 Task: Add Sprouts Blue Corn Taco Shells to the cart.
Action: Mouse moved to (44, 285)
Screenshot: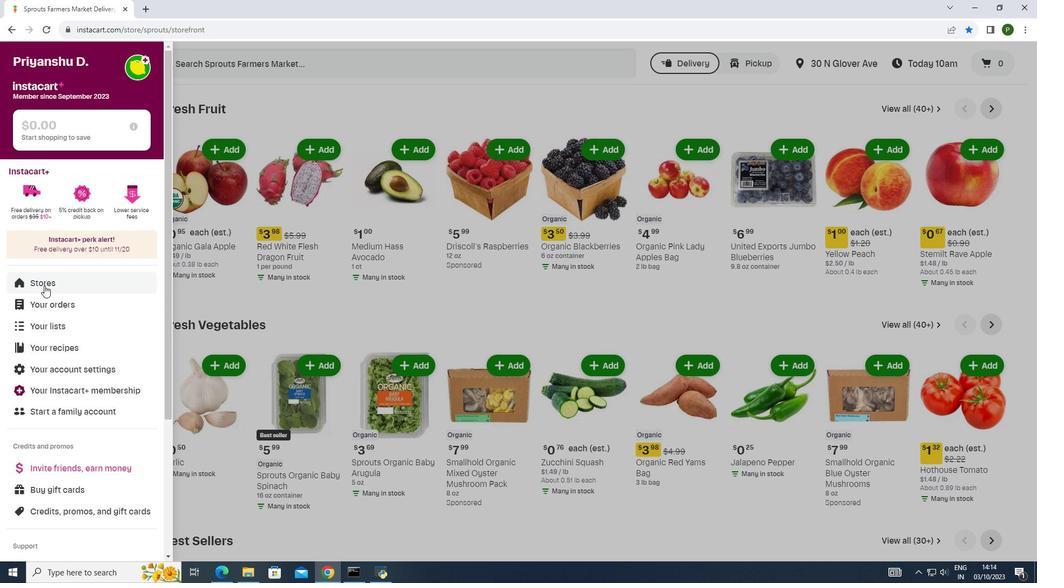 
Action: Mouse pressed left at (44, 285)
Screenshot: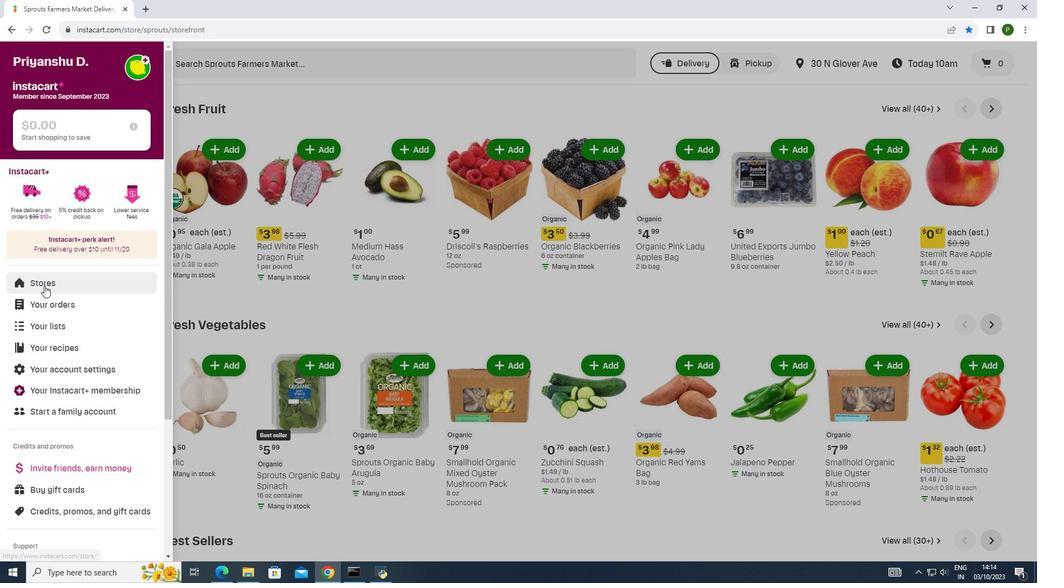 
Action: Mouse moved to (258, 97)
Screenshot: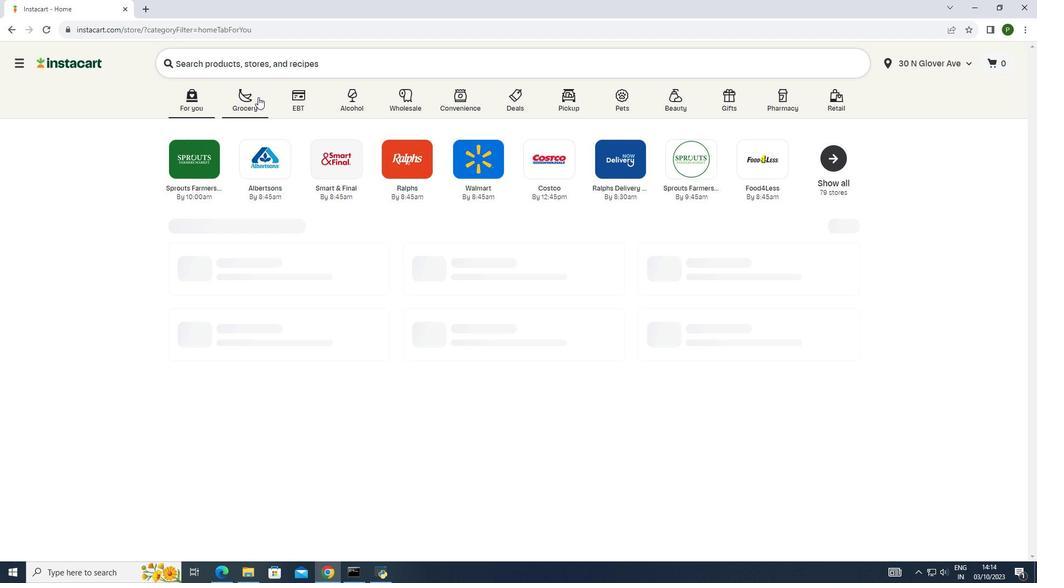 
Action: Mouse pressed left at (258, 97)
Screenshot: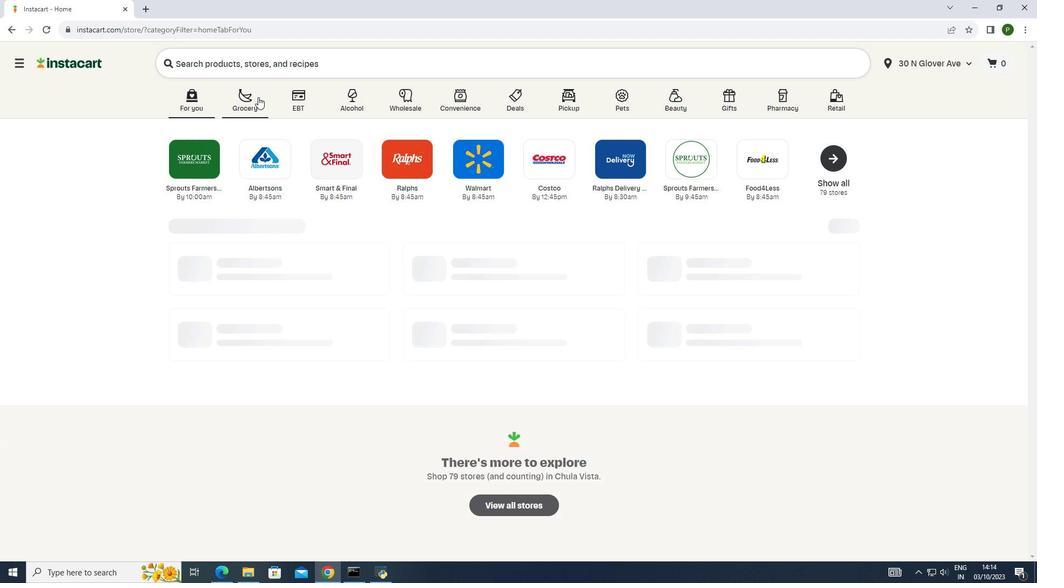 
Action: Mouse moved to (523, 163)
Screenshot: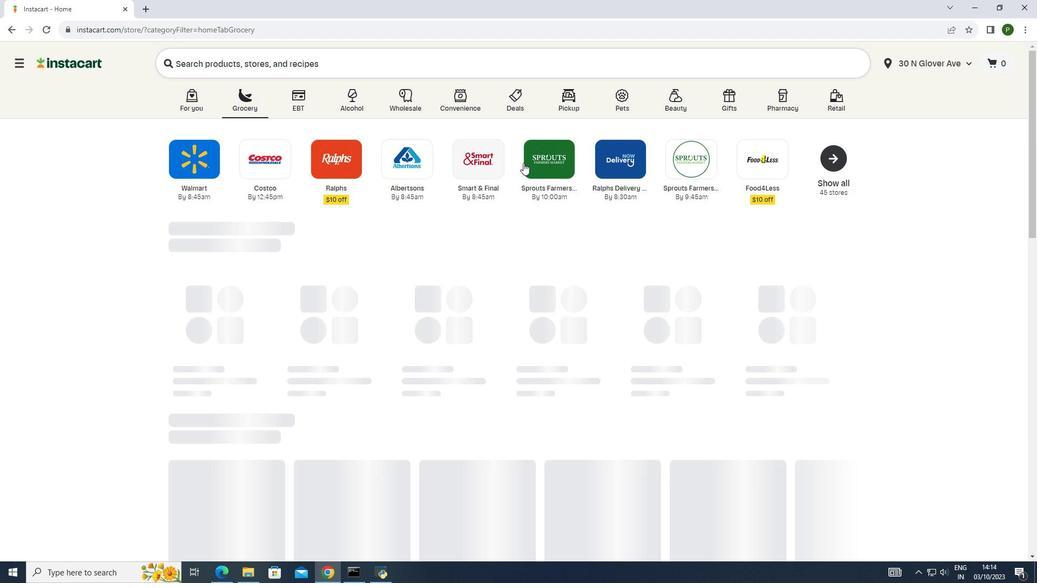 
Action: Mouse pressed left at (523, 163)
Screenshot: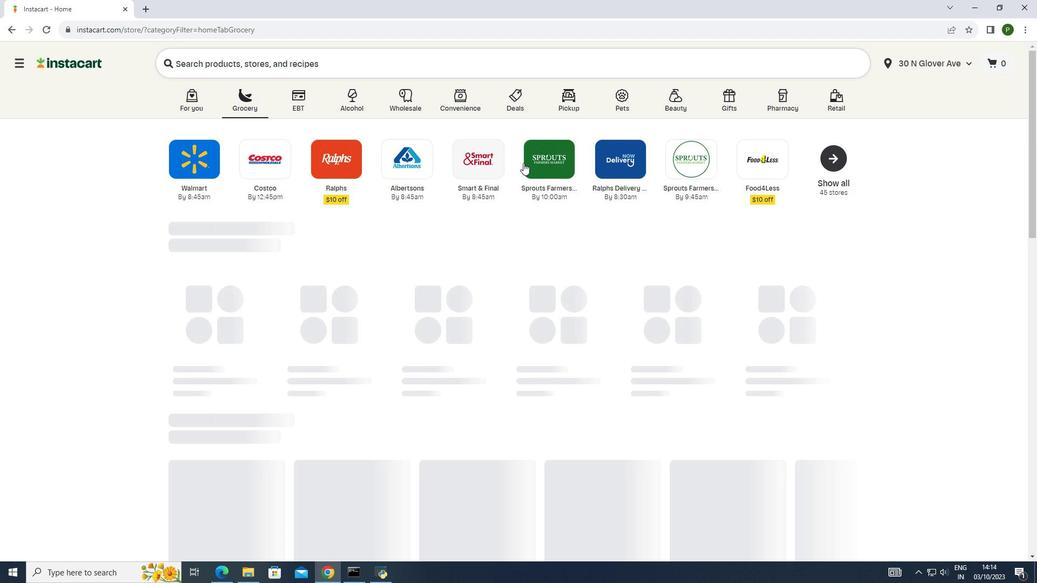 
Action: Mouse moved to (69, 288)
Screenshot: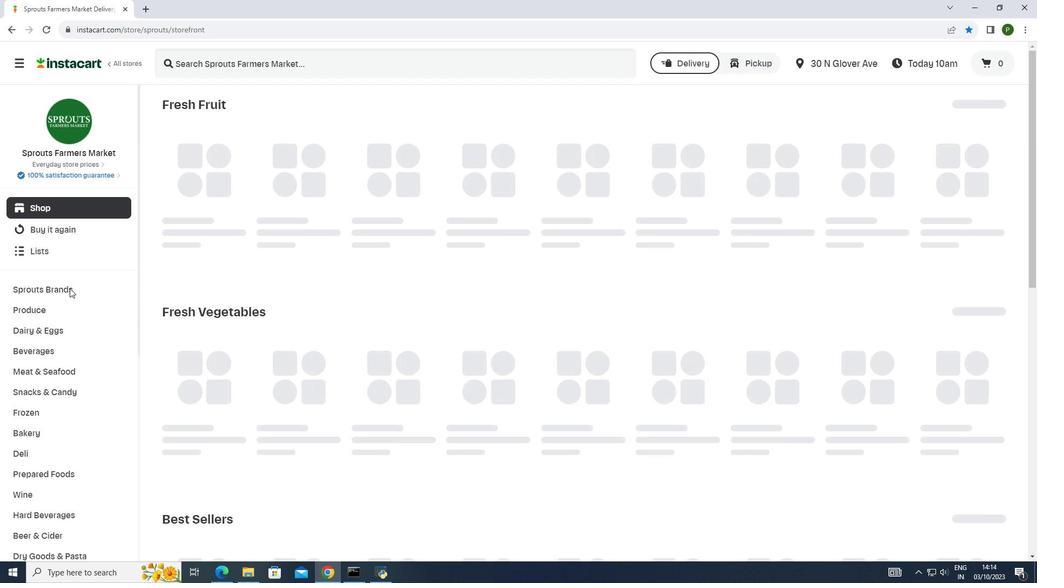 
Action: Mouse pressed left at (69, 288)
Screenshot: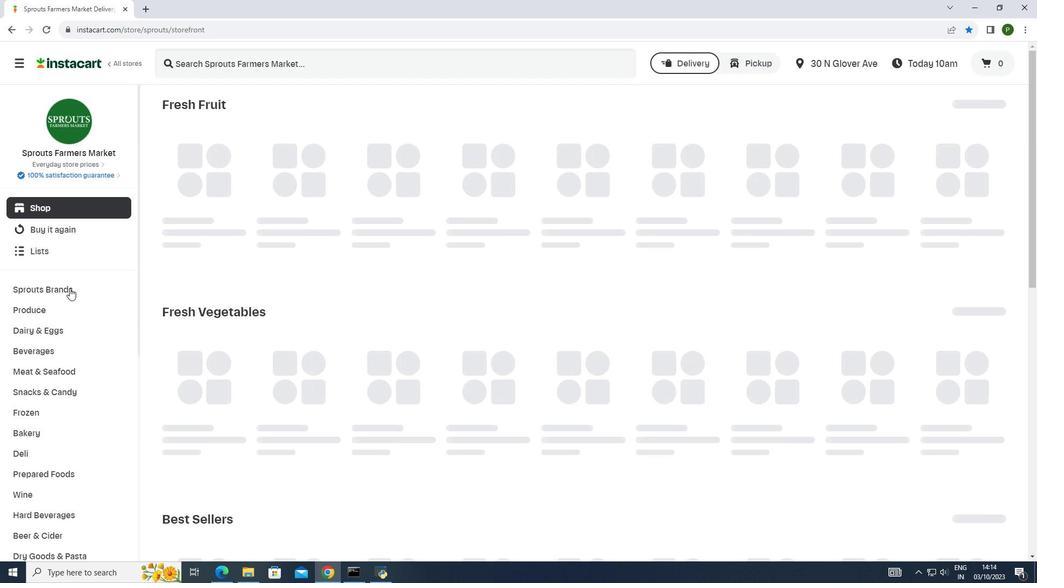 
Action: Mouse moved to (54, 368)
Screenshot: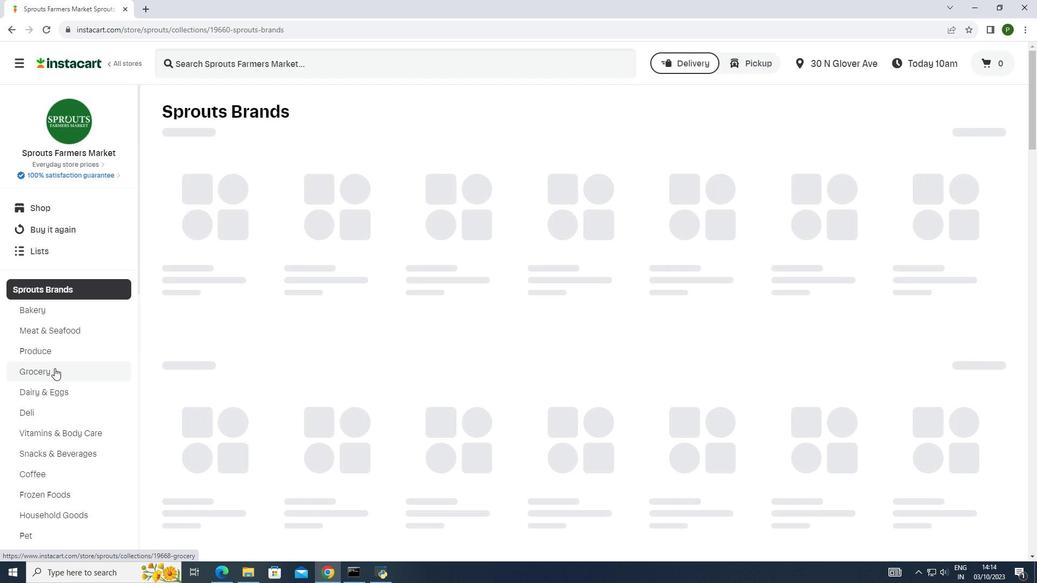 
Action: Mouse pressed left at (54, 368)
Screenshot: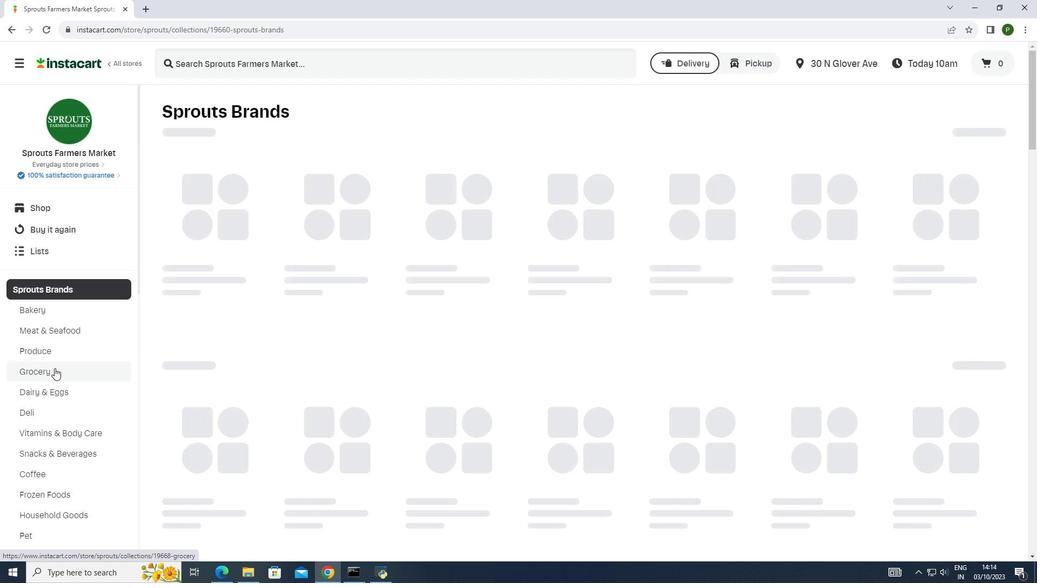 
Action: Mouse moved to (276, 256)
Screenshot: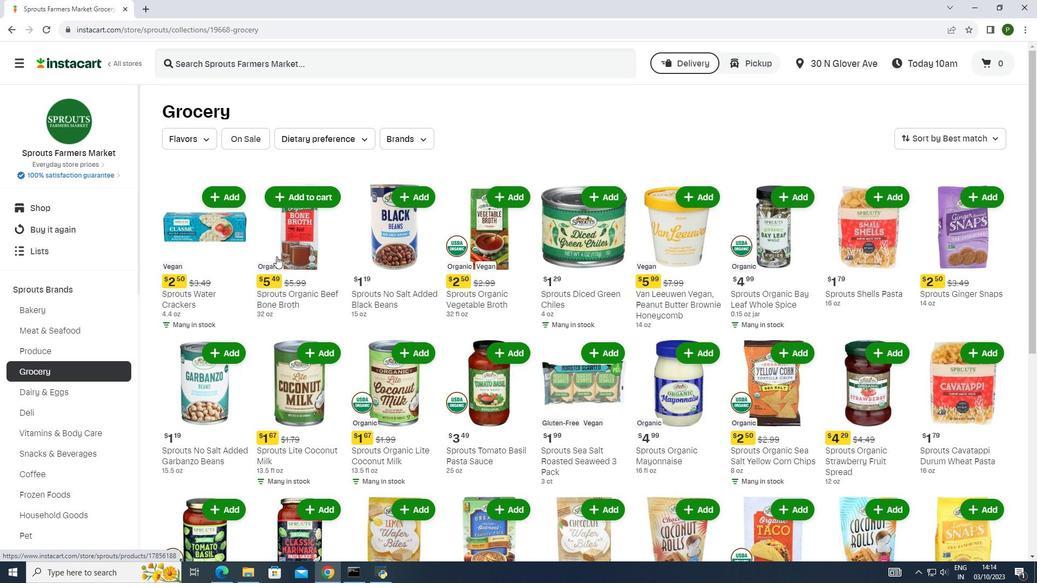 
Action: Mouse scrolled (276, 256) with delta (0, 0)
Screenshot: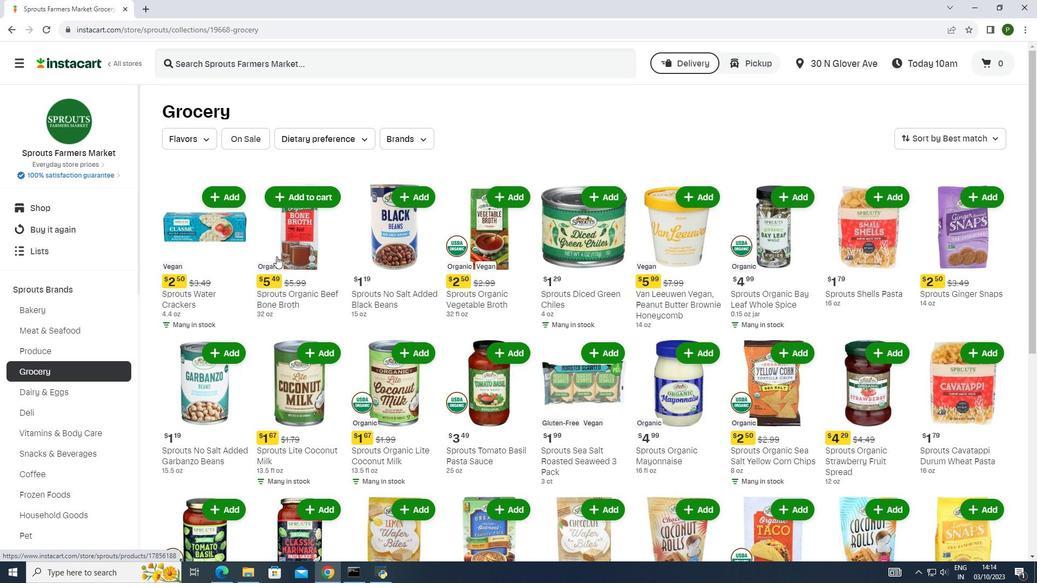 
Action: Mouse scrolled (276, 256) with delta (0, 0)
Screenshot: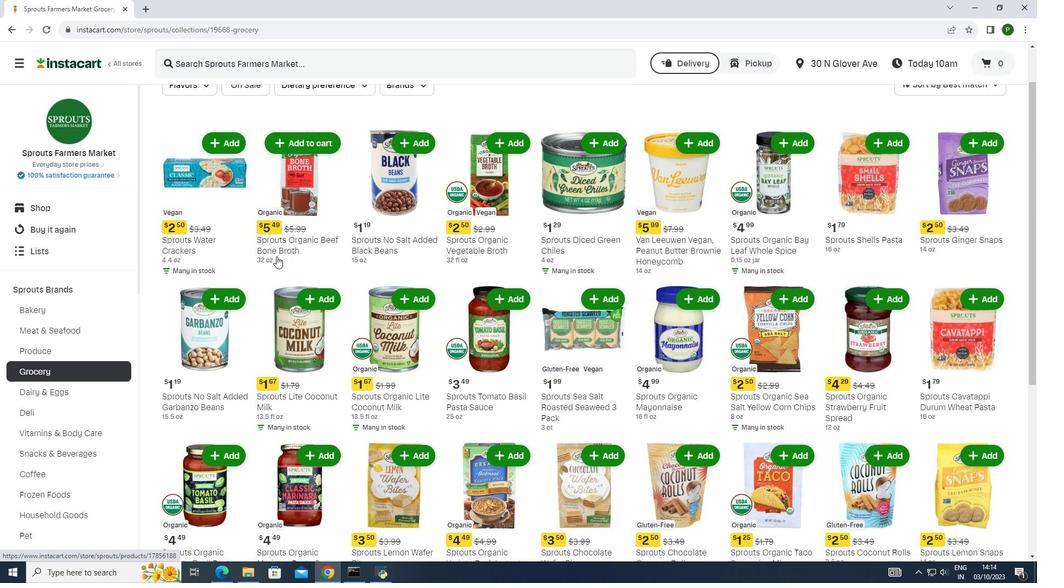 
Action: Mouse moved to (274, 258)
Screenshot: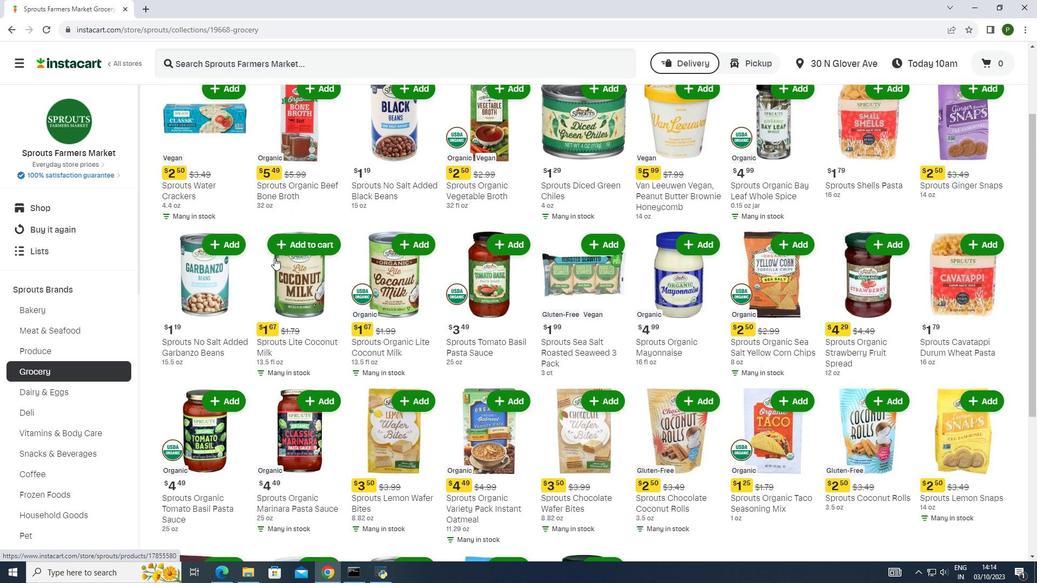 
Action: Mouse scrolled (274, 257) with delta (0, 0)
Screenshot: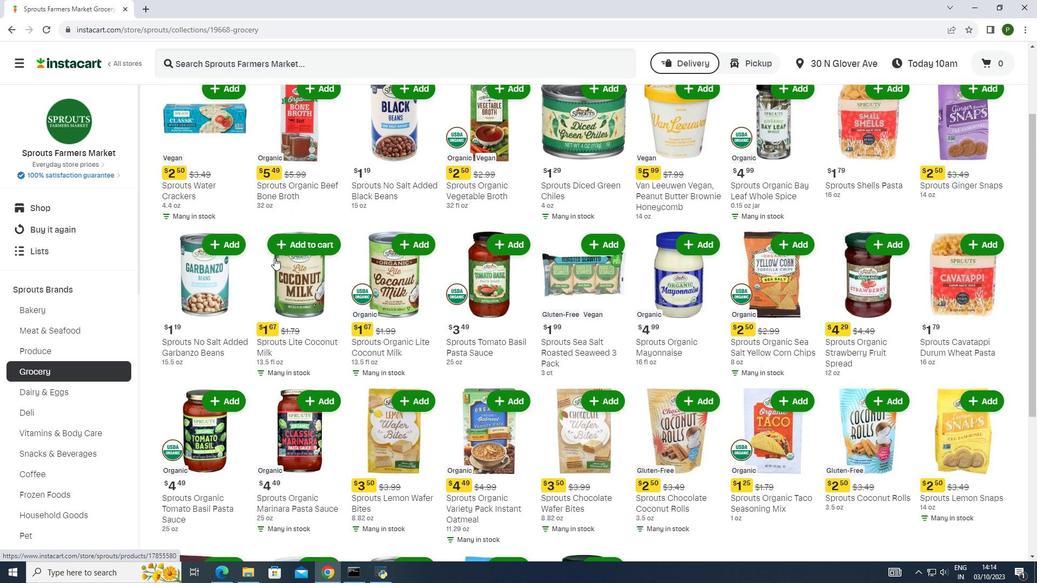 
Action: Mouse scrolled (274, 257) with delta (0, 0)
Screenshot: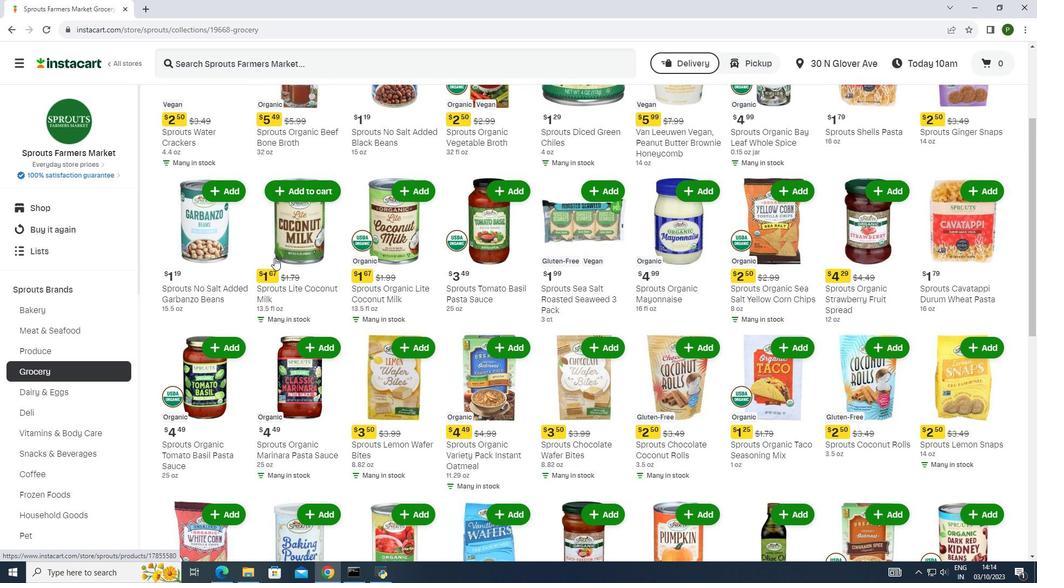 
Action: Mouse scrolled (274, 257) with delta (0, 0)
Screenshot: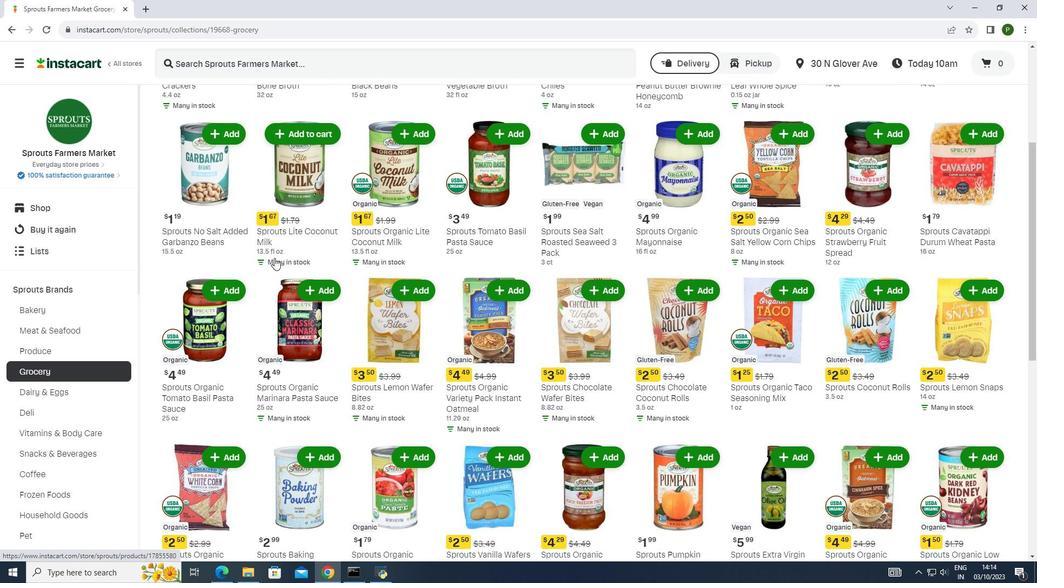 
Action: Mouse scrolled (274, 257) with delta (0, 0)
Screenshot: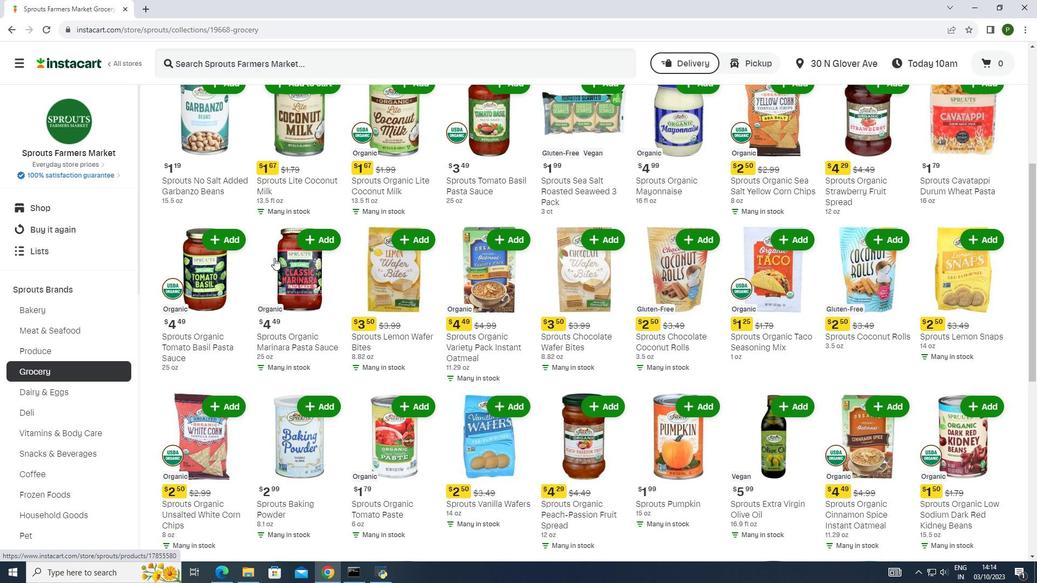 
Action: Mouse scrolled (274, 257) with delta (0, 0)
Screenshot: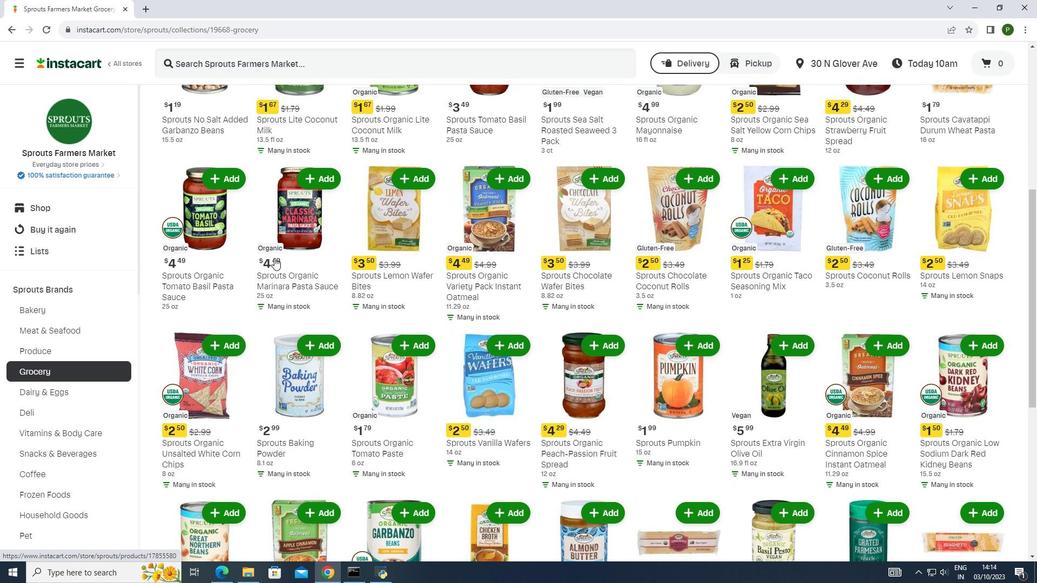 
Action: Mouse scrolled (274, 257) with delta (0, 0)
Screenshot: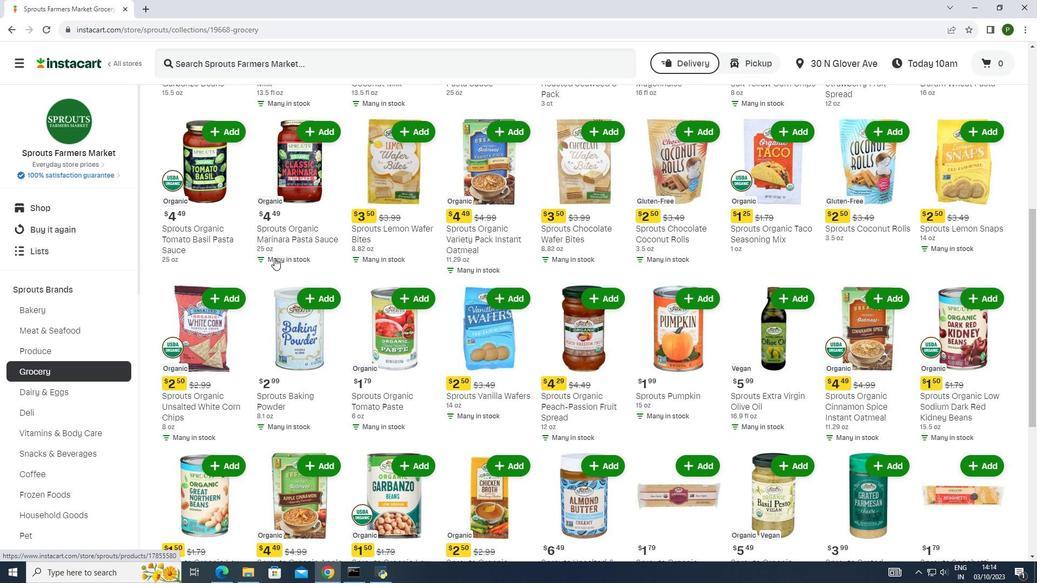 
Action: Mouse scrolled (274, 257) with delta (0, 0)
Screenshot: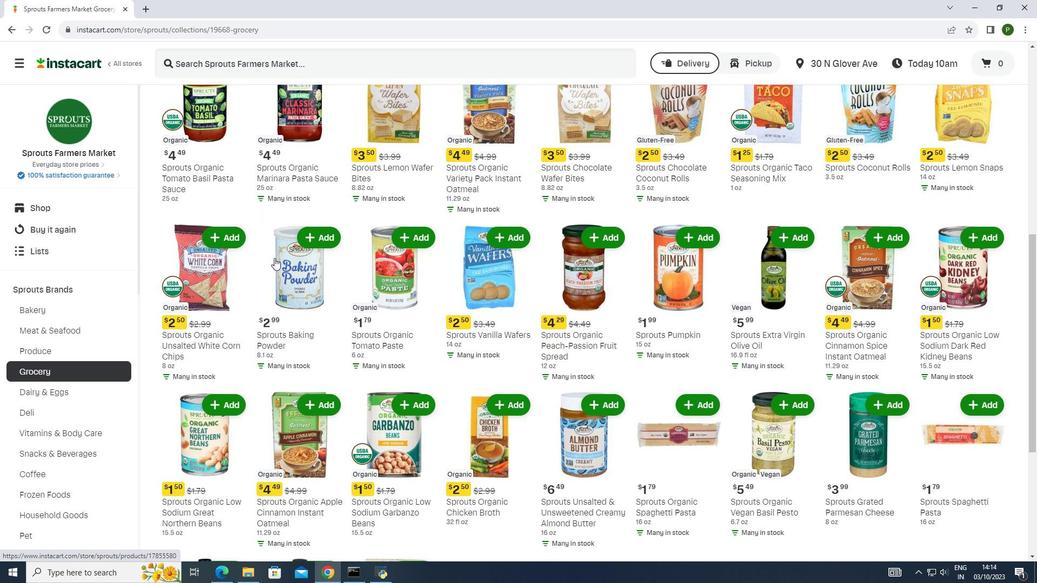 
Action: Mouse scrolled (274, 257) with delta (0, 0)
Screenshot: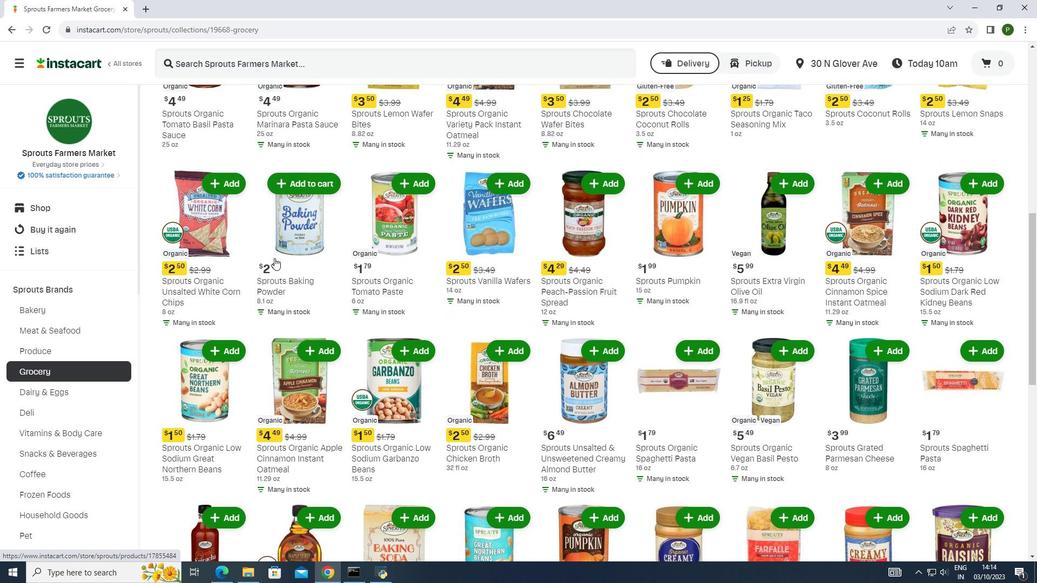 
Action: Mouse scrolled (274, 257) with delta (0, 0)
Screenshot: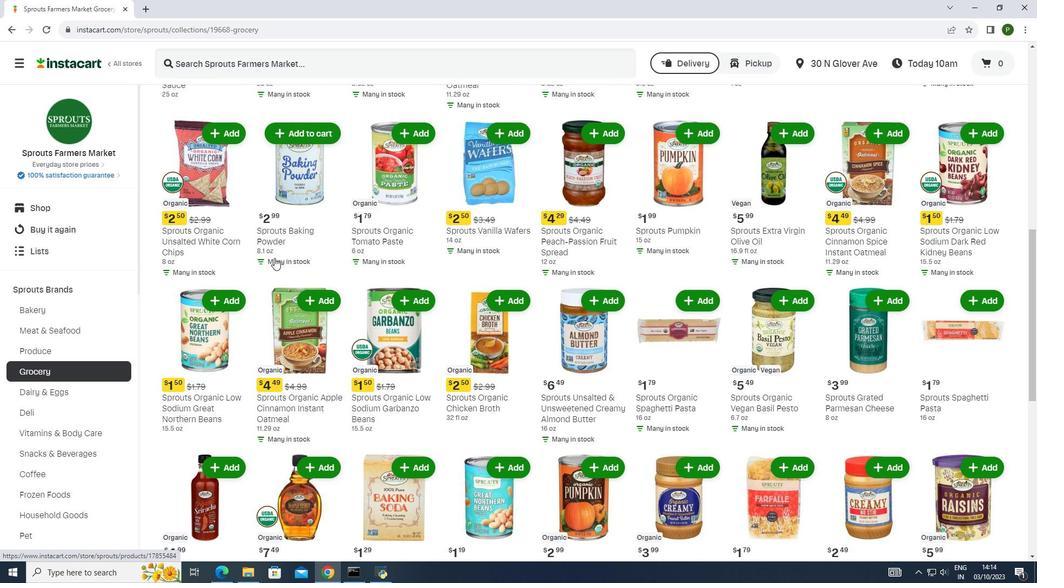 
Action: Mouse scrolled (274, 257) with delta (0, 0)
Screenshot: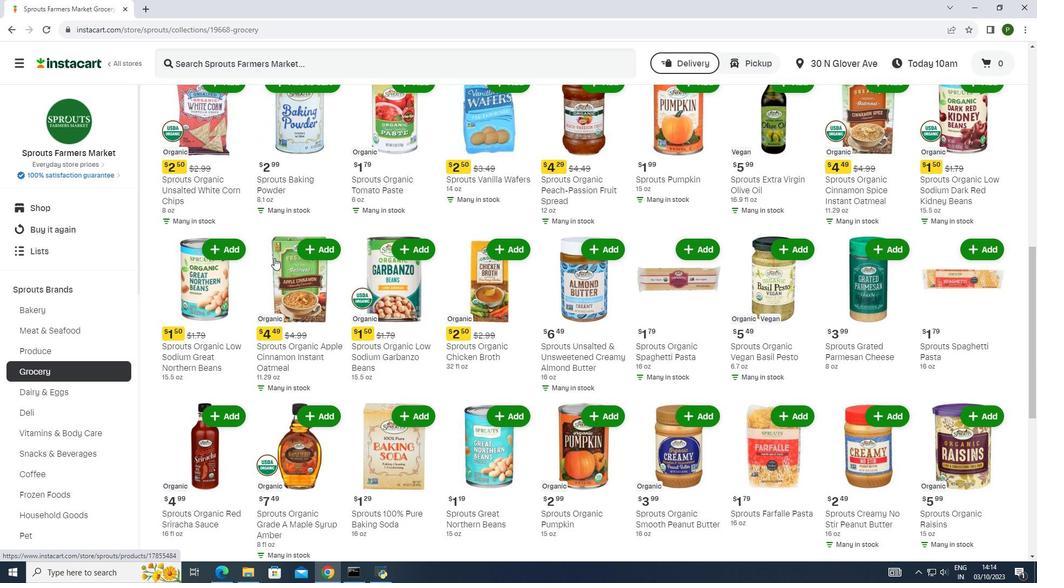 
Action: Mouse scrolled (274, 257) with delta (0, 0)
Screenshot: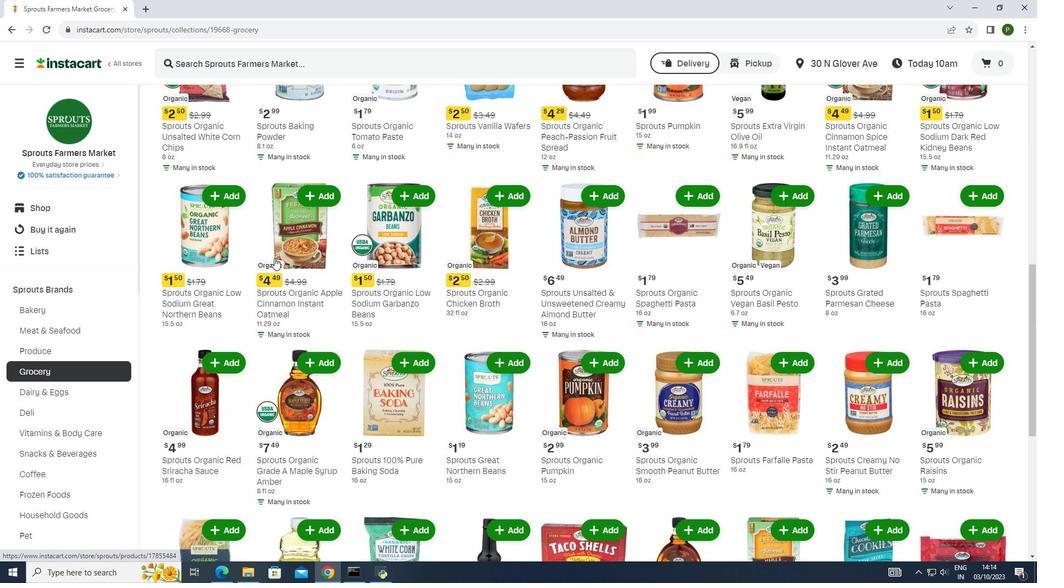 
Action: Mouse scrolled (274, 257) with delta (0, 0)
Screenshot: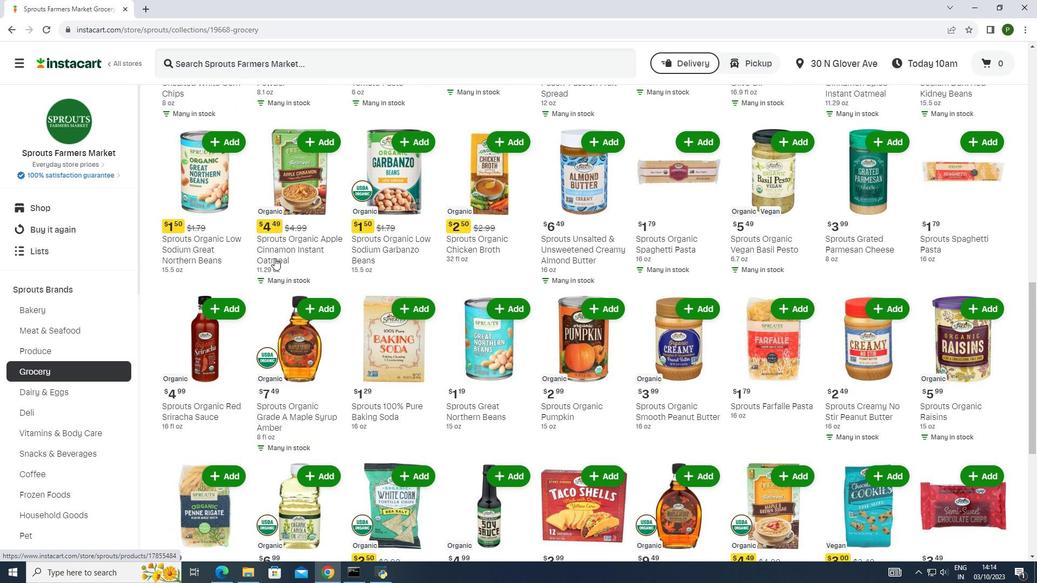 
Action: Mouse scrolled (274, 257) with delta (0, 0)
Screenshot: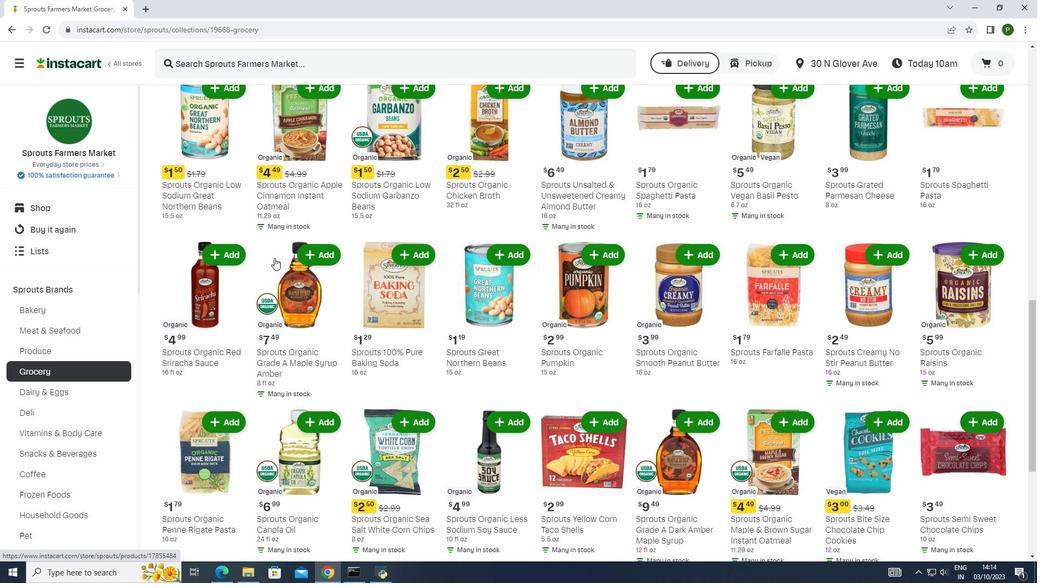 
Action: Mouse scrolled (274, 257) with delta (0, 0)
Screenshot: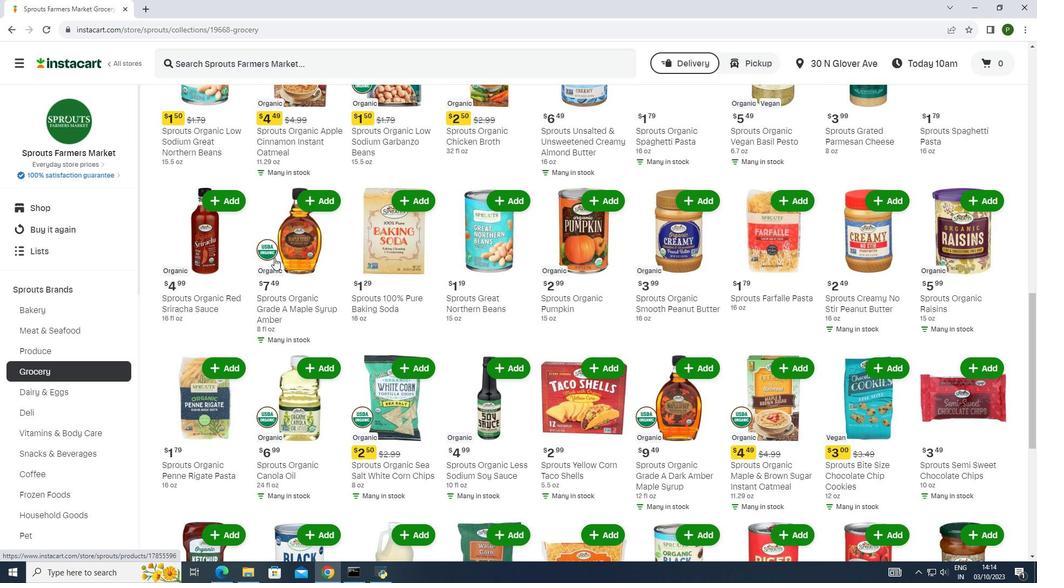 
Action: Mouse scrolled (274, 257) with delta (0, 0)
Screenshot: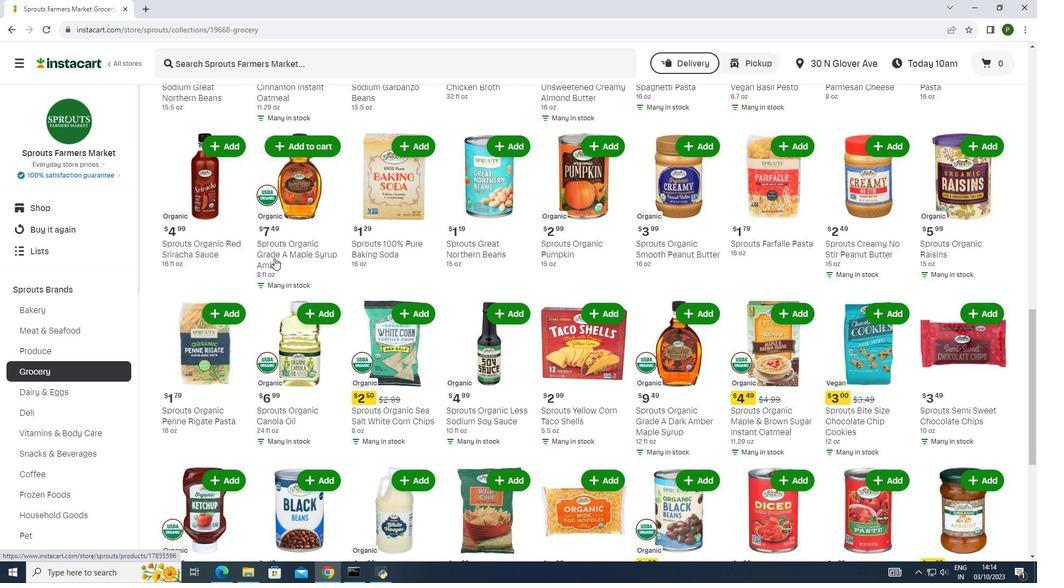 
Action: Mouse scrolled (274, 257) with delta (0, 0)
Screenshot: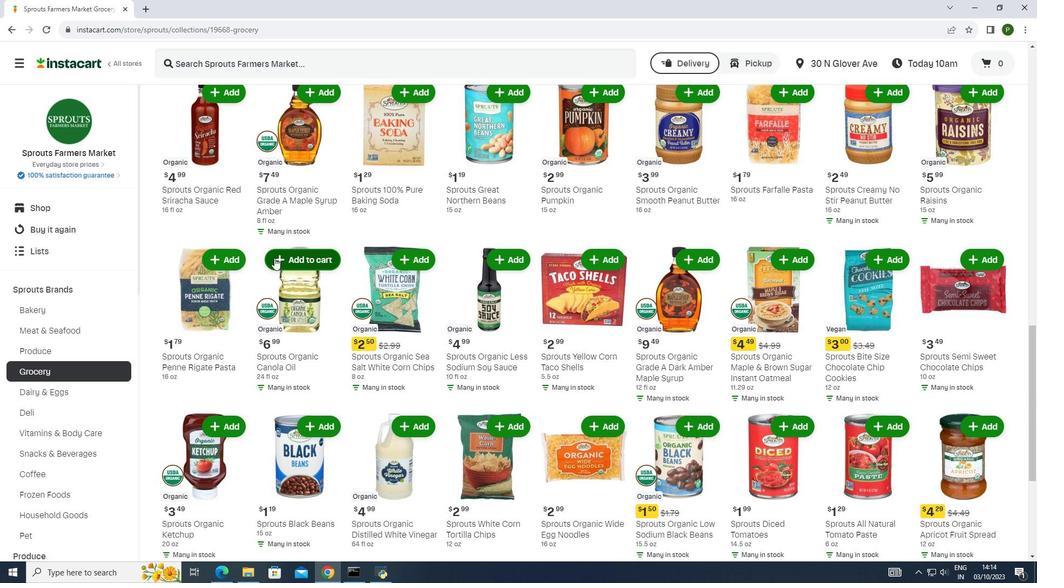
Action: Mouse scrolled (274, 257) with delta (0, 0)
Screenshot: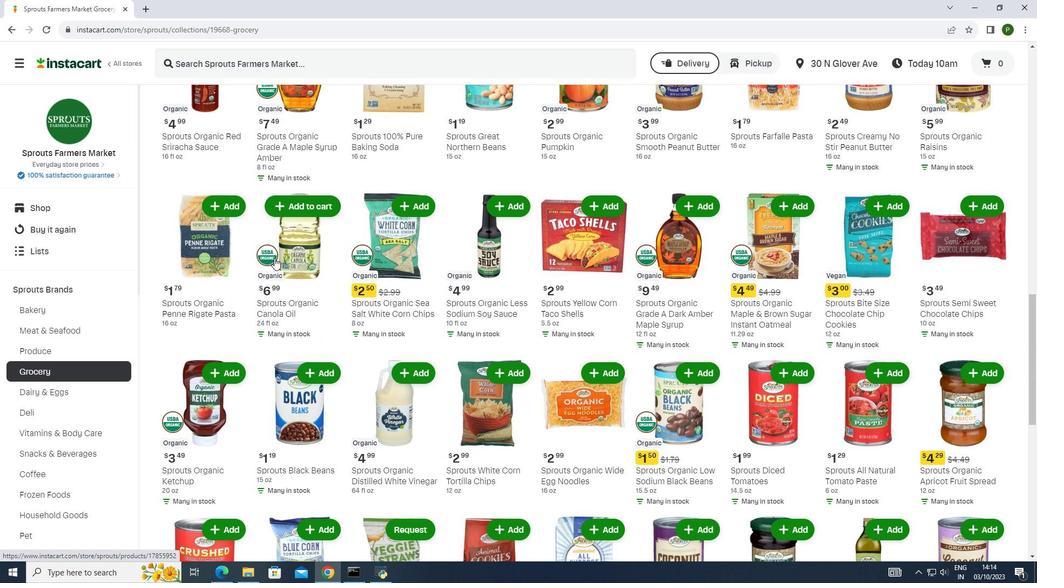 
Action: Mouse scrolled (274, 257) with delta (0, 0)
Screenshot: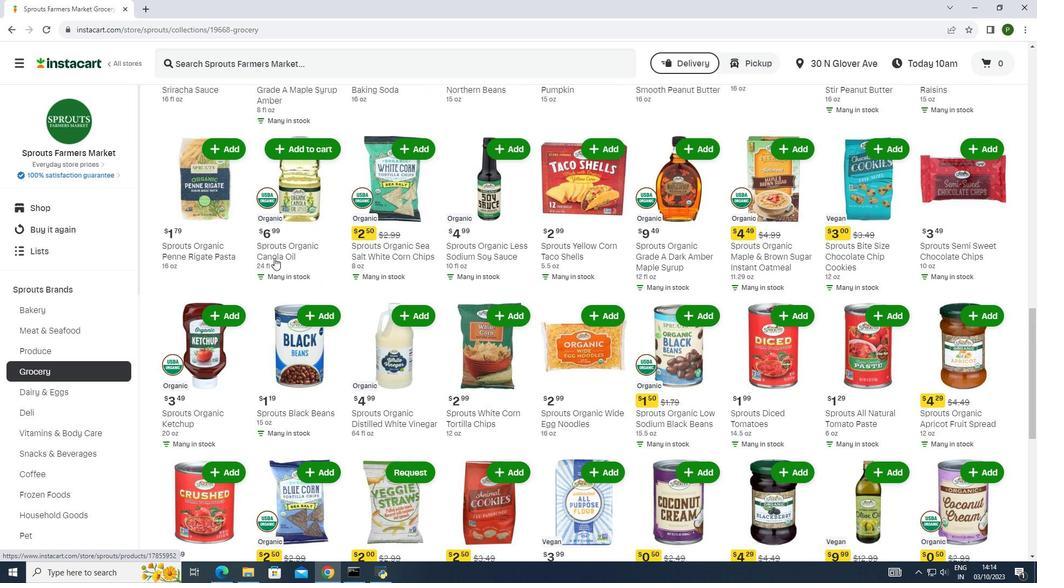 
Action: Mouse scrolled (274, 257) with delta (0, 0)
Screenshot: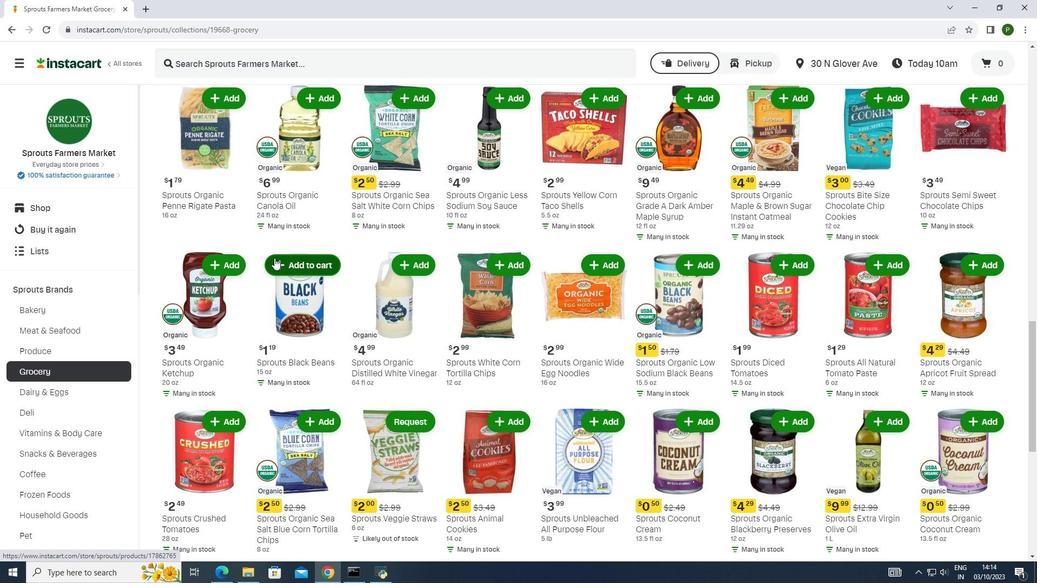 
Action: Mouse scrolled (274, 257) with delta (0, 0)
Screenshot: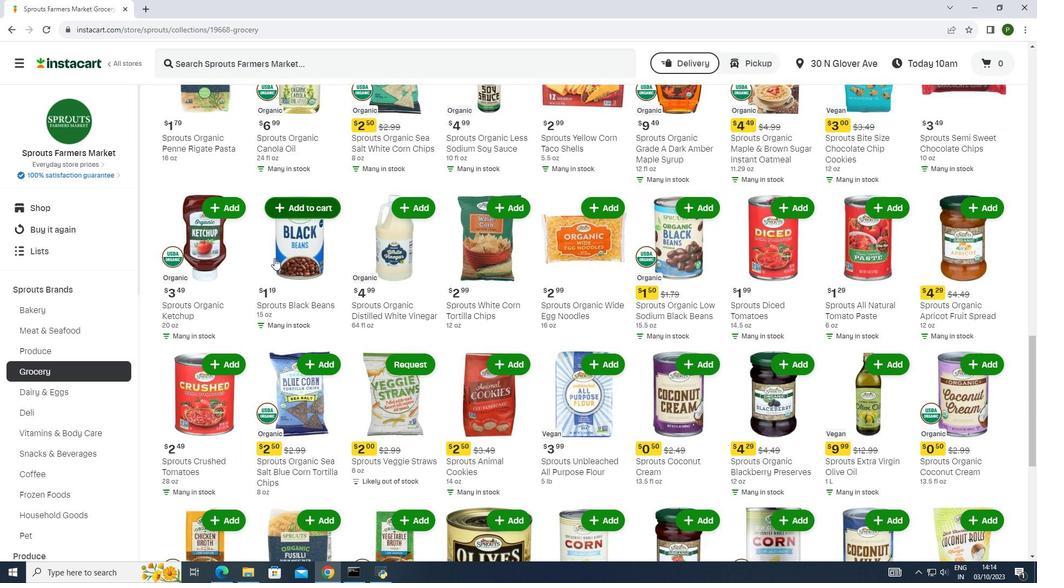
Action: Mouse scrolled (274, 257) with delta (0, 0)
Screenshot: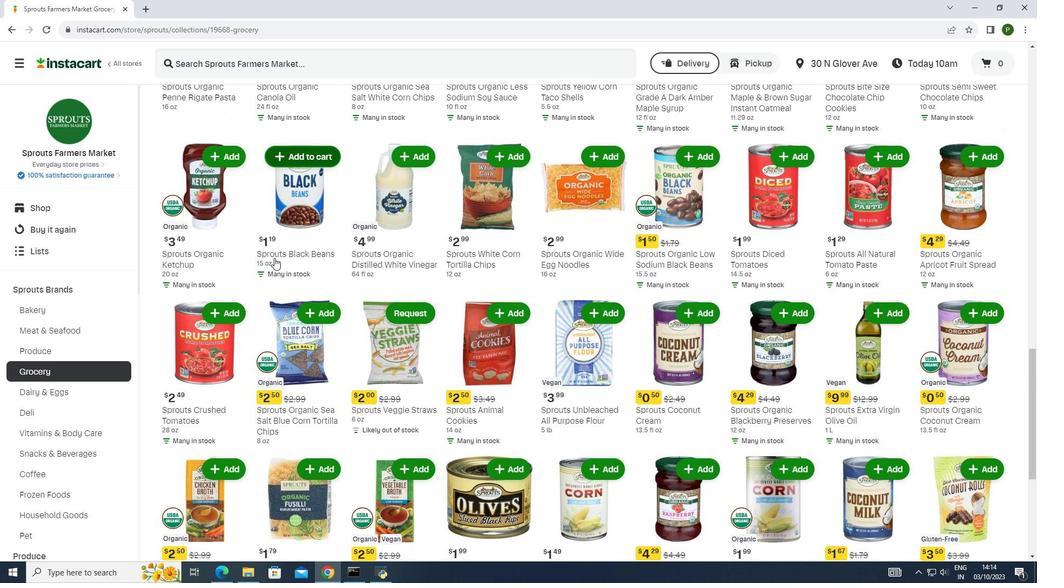 
Action: Mouse scrolled (274, 257) with delta (0, 0)
Screenshot: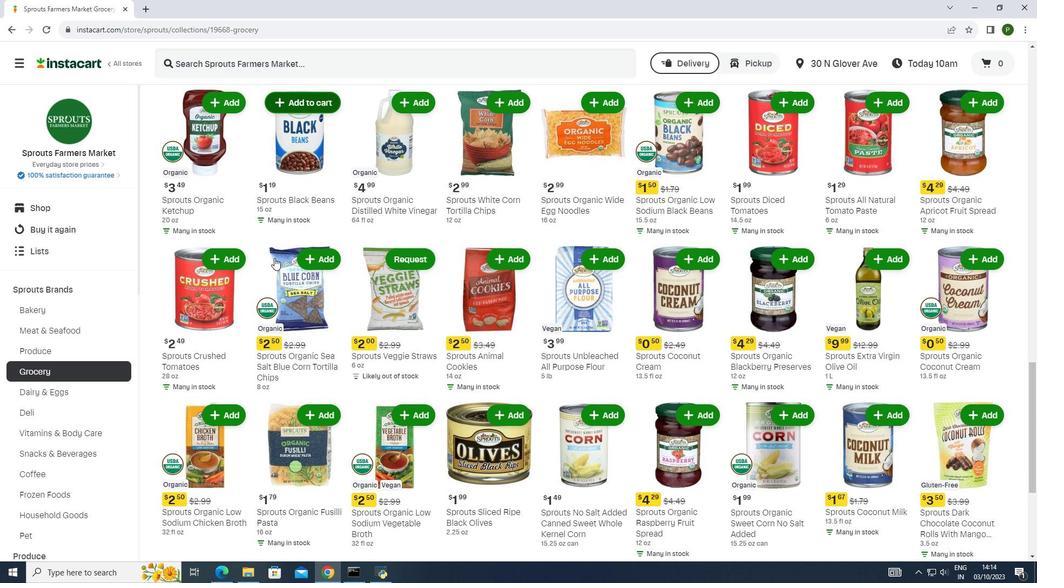 
Action: Mouse scrolled (274, 257) with delta (0, 0)
Screenshot: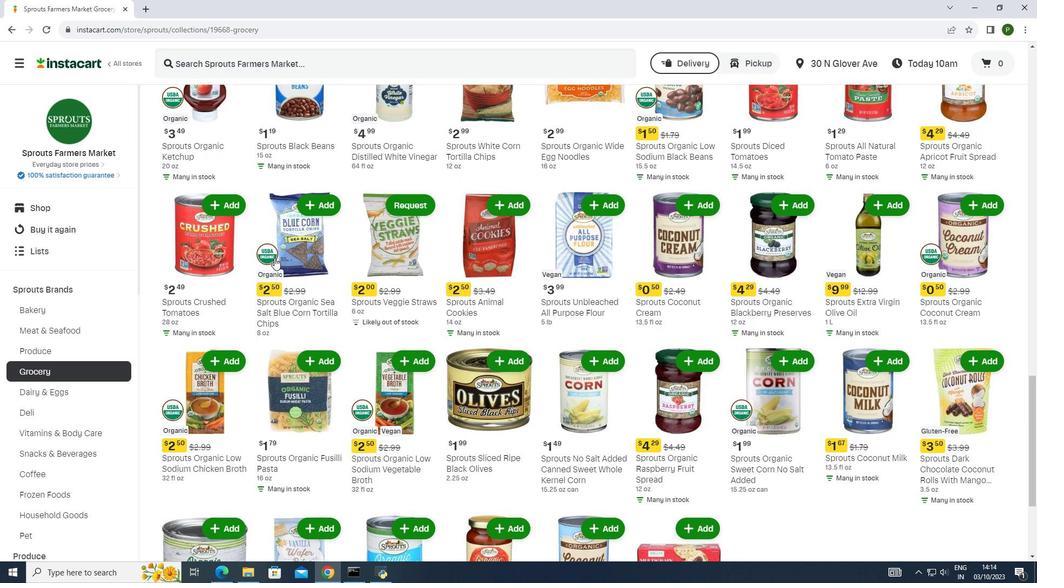 
Action: Mouse scrolled (274, 257) with delta (0, 0)
Screenshot: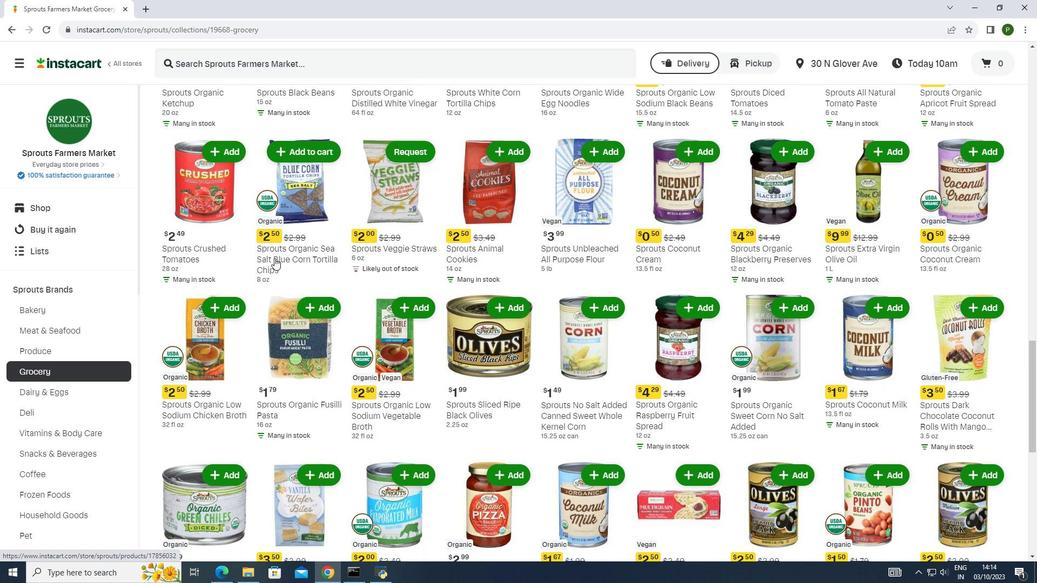 
Action: Mouse scrolled (274, 257) with delta (0, 0)
Screenshot: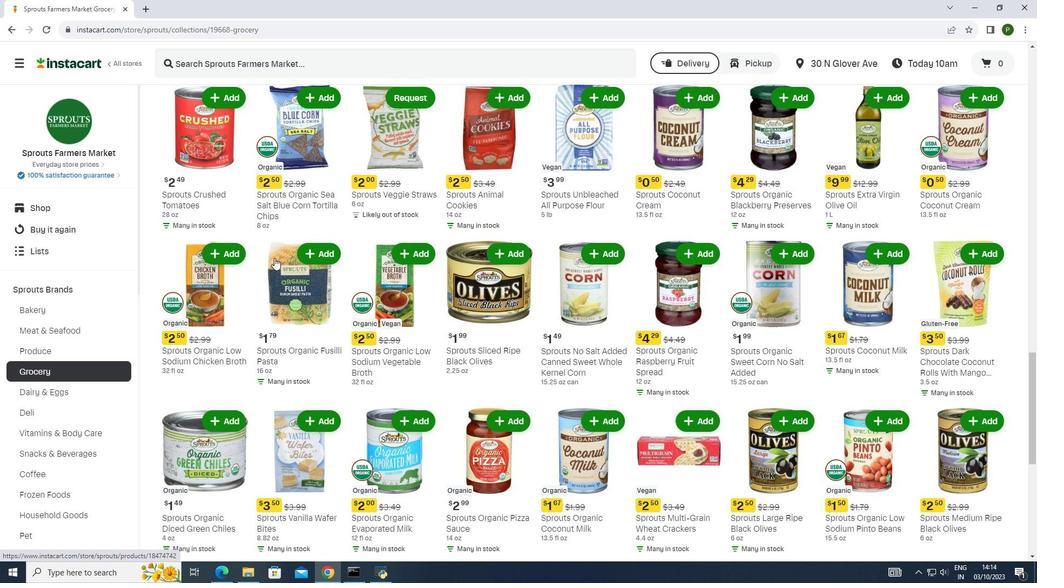 
Action: Mouse scrolled (274, 257) with delta (0, 0)
Screenshot: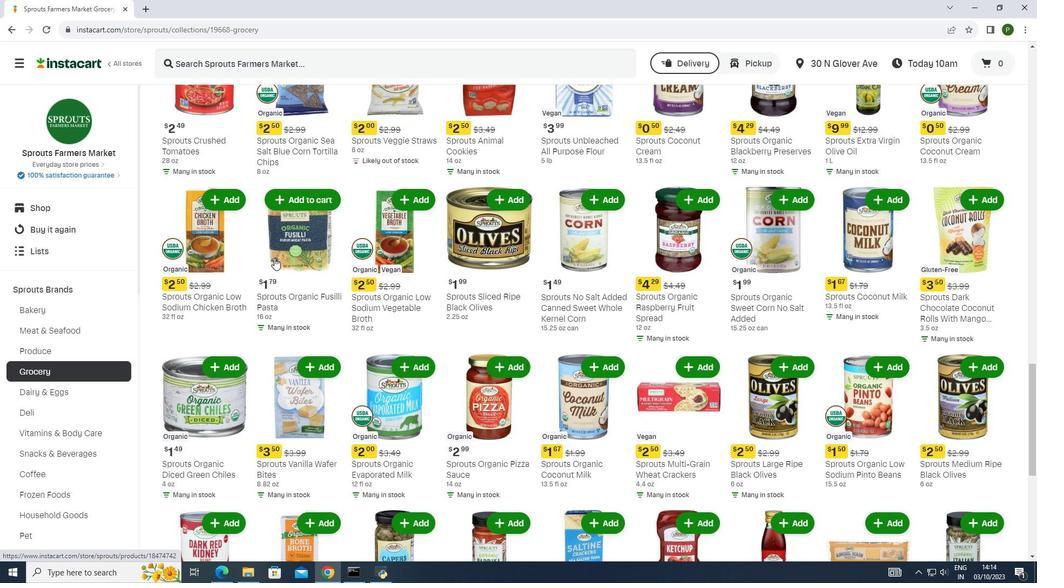 
Action: Mouse scrolled (274, 257) with delta (0, 0)
Screenshot: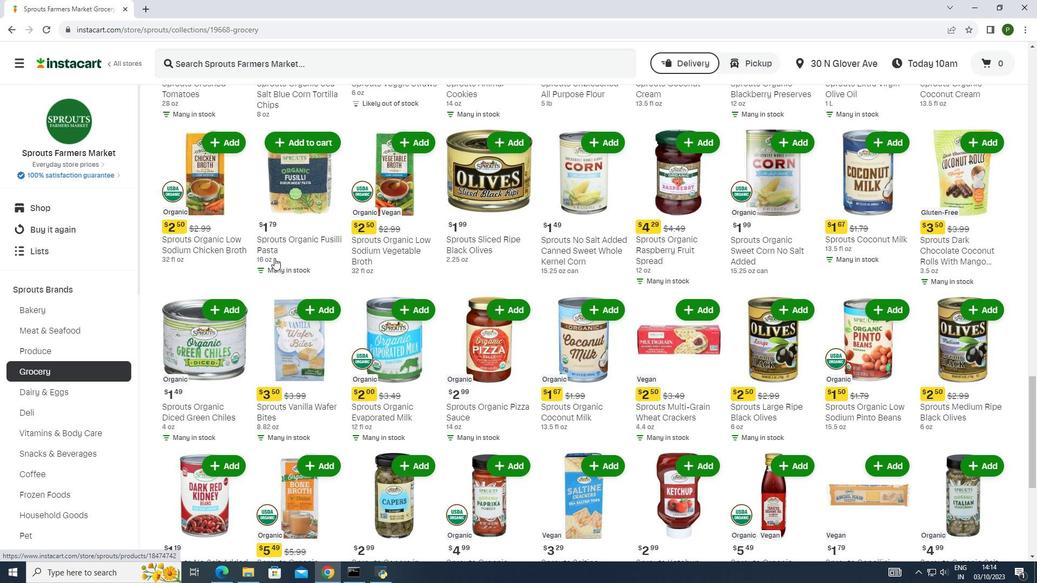 
Action: Mouse scrolled (274, 257) with delta (0, 0)
Screenshot: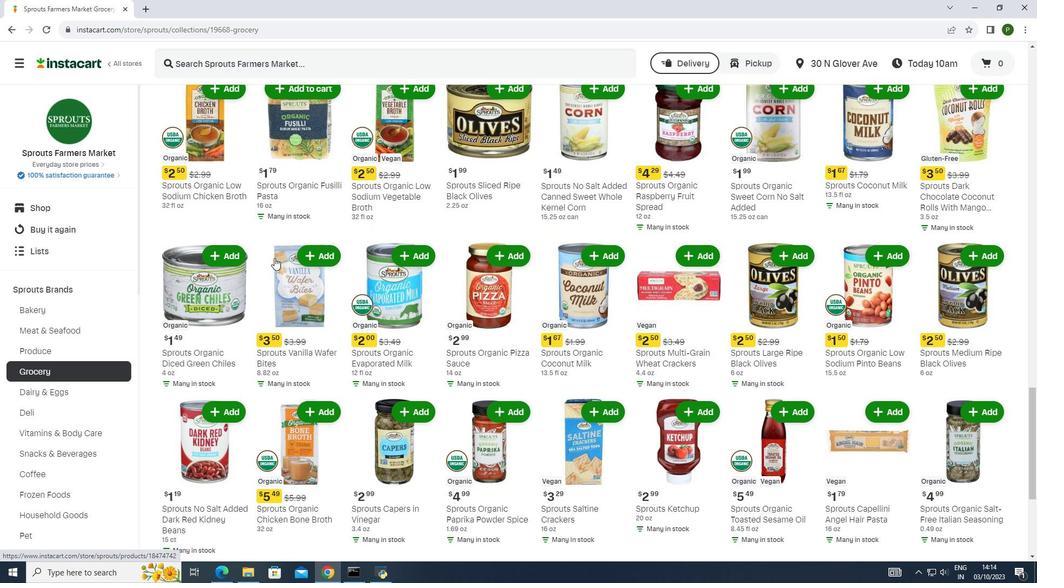 
Action: Mouse scrolled (274, 257) with delta (0, 0)
Screenshot: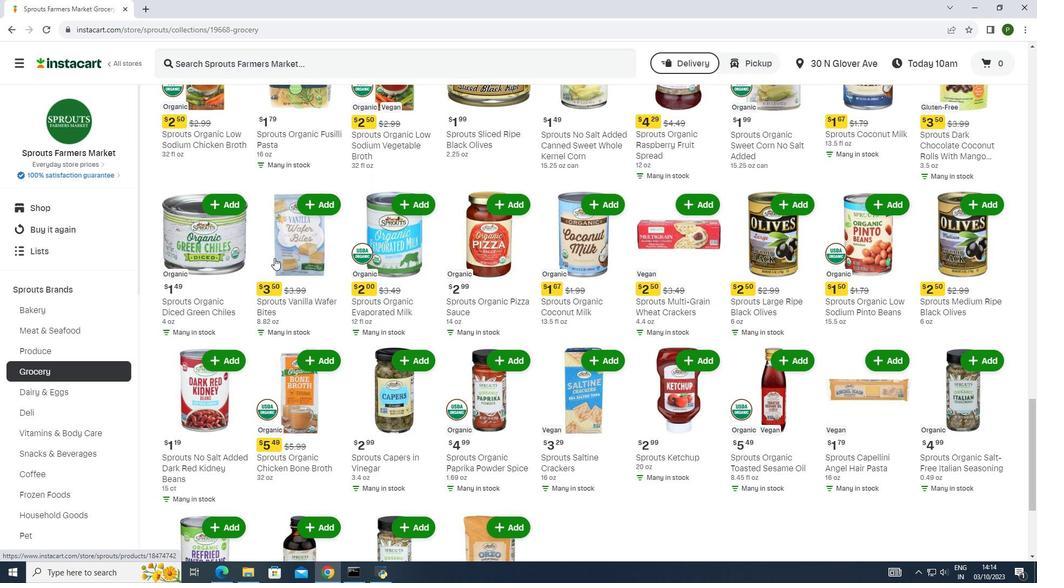 
Action: Mouse scrolled (274, 257) with delta (0, 0)
Screenshot: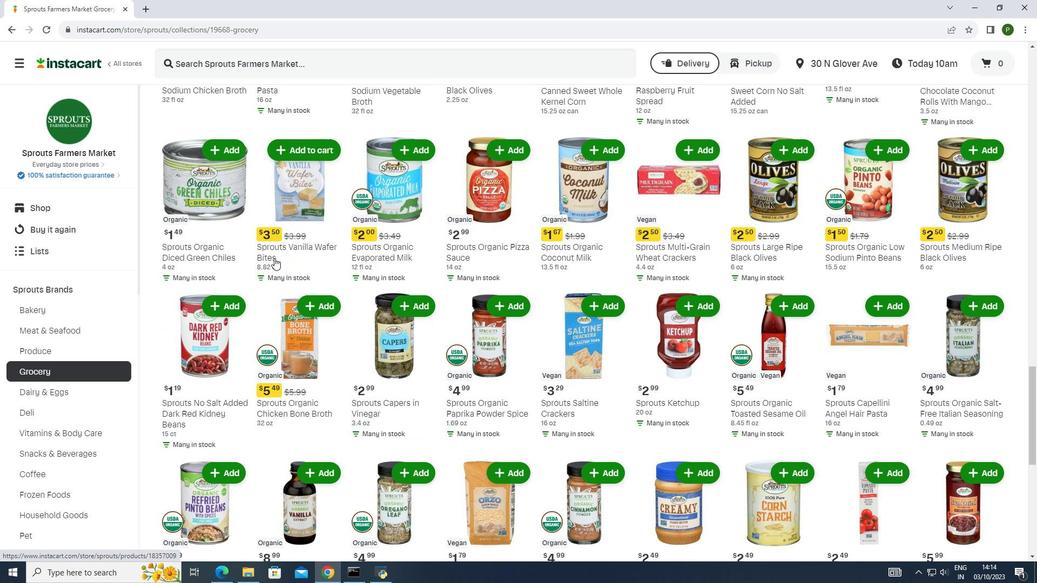 
Action: Mouse scrolled (274, 257) with delta (0, 0)
Screenshot: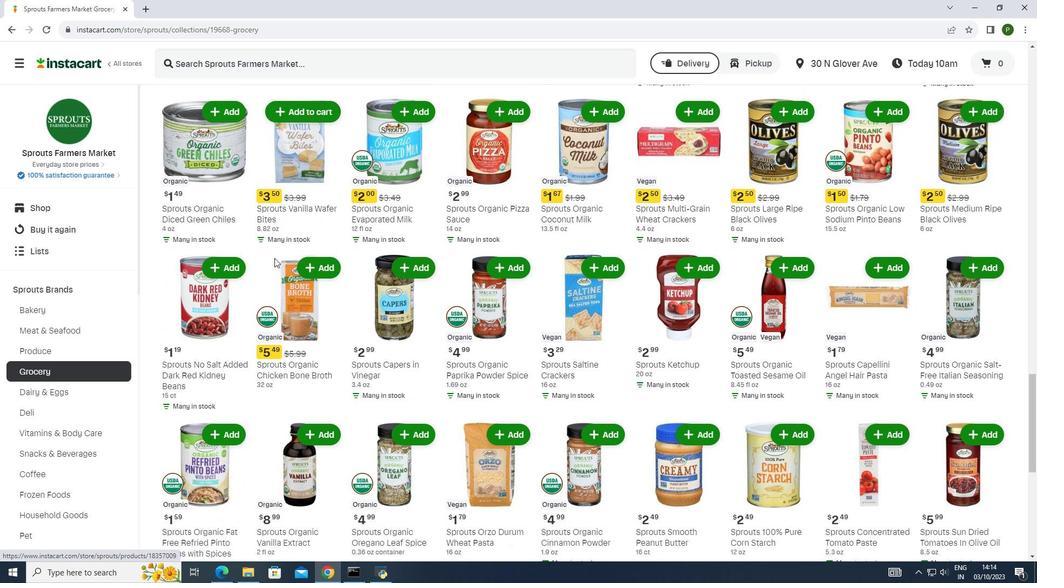 
Action: Mouse scrolled (274, 257) with delta (0, 0)
Screenshot: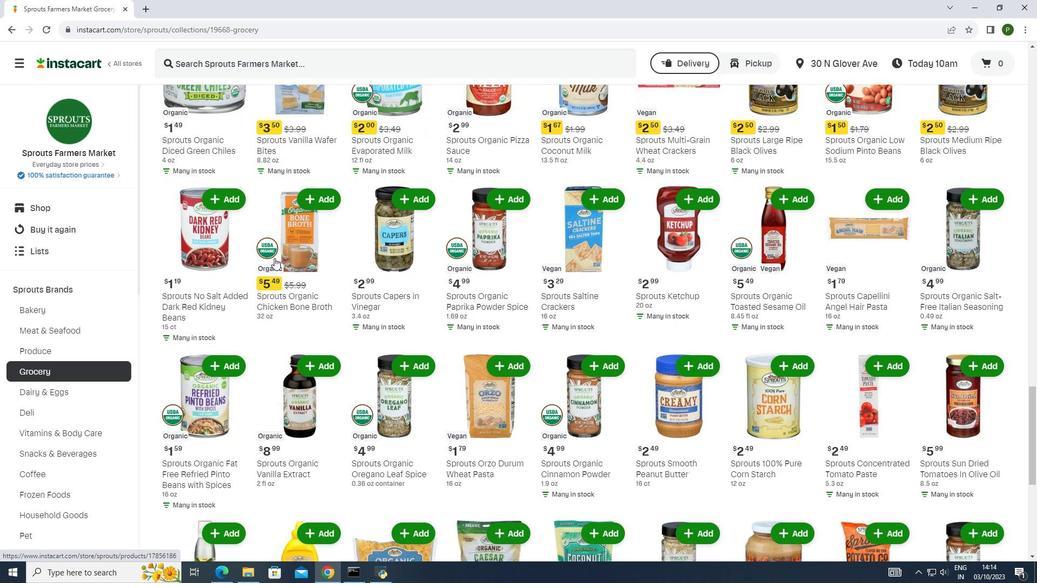 
Action: Mouse scrolled (274, 257) with delta (0, 0)
Screenshot: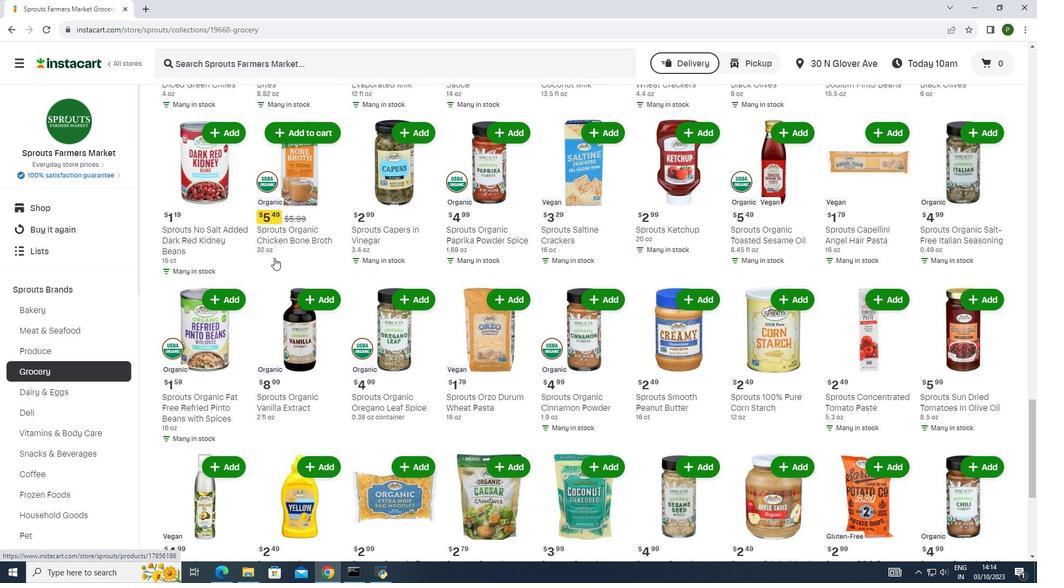 
Action: Mouse scrolled (274, 257) with delta (0, 0)
Screenshot: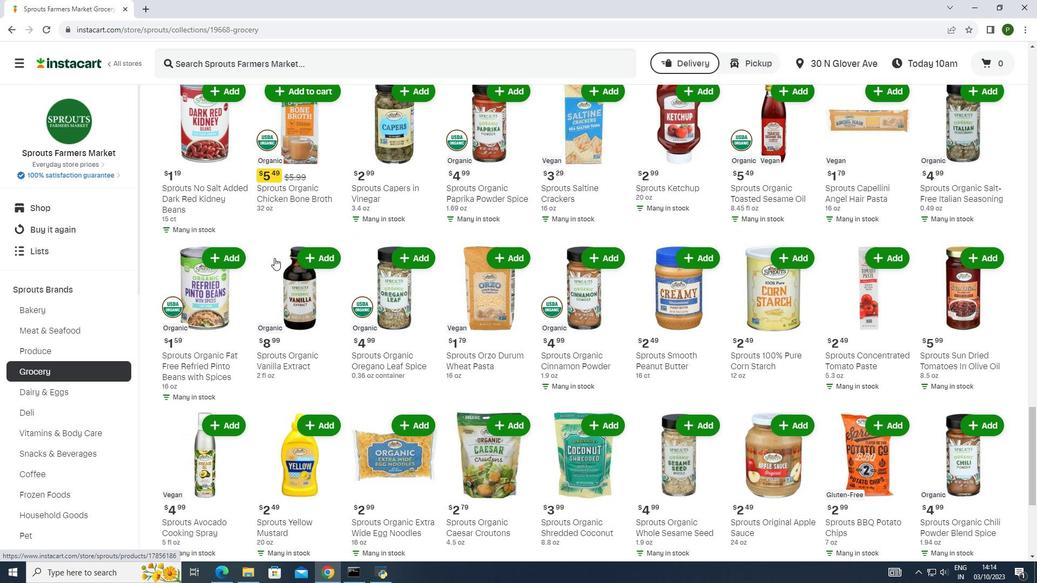 
Action: Mouse scrolled (274, 257) with delta (0, 0)
Screenshot: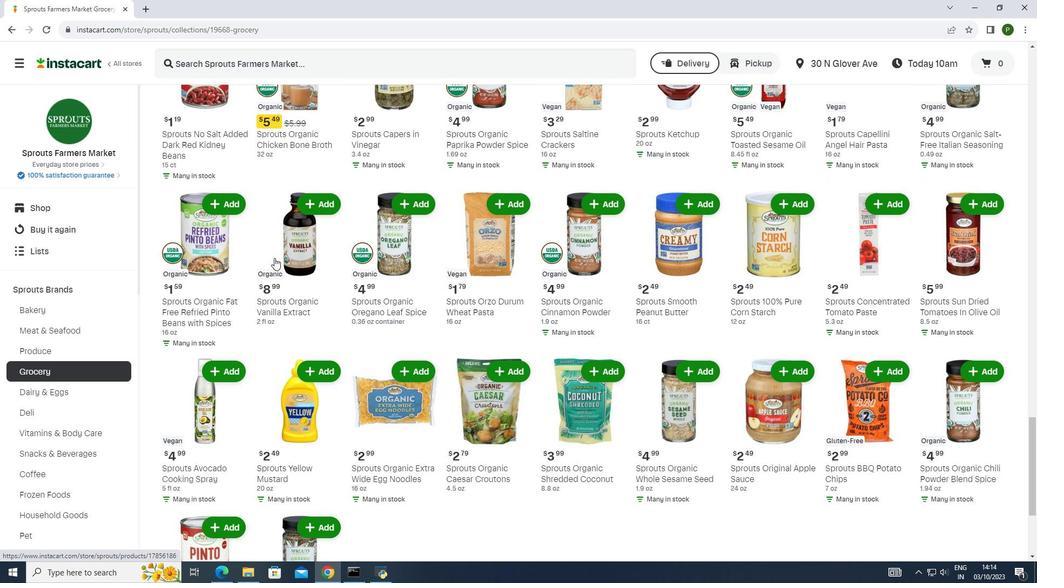 
Action: Mouse scrolled (274, 257) with delta (0, 0)
Screenshot: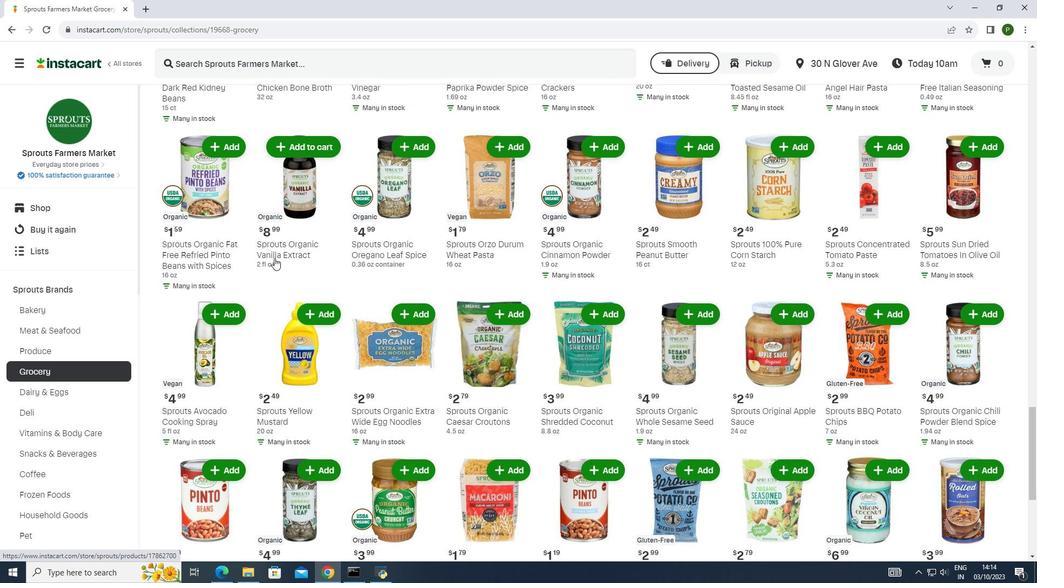 
Action: Mouse scrolled (274, 257) with delta (0, 0)
Screenshot: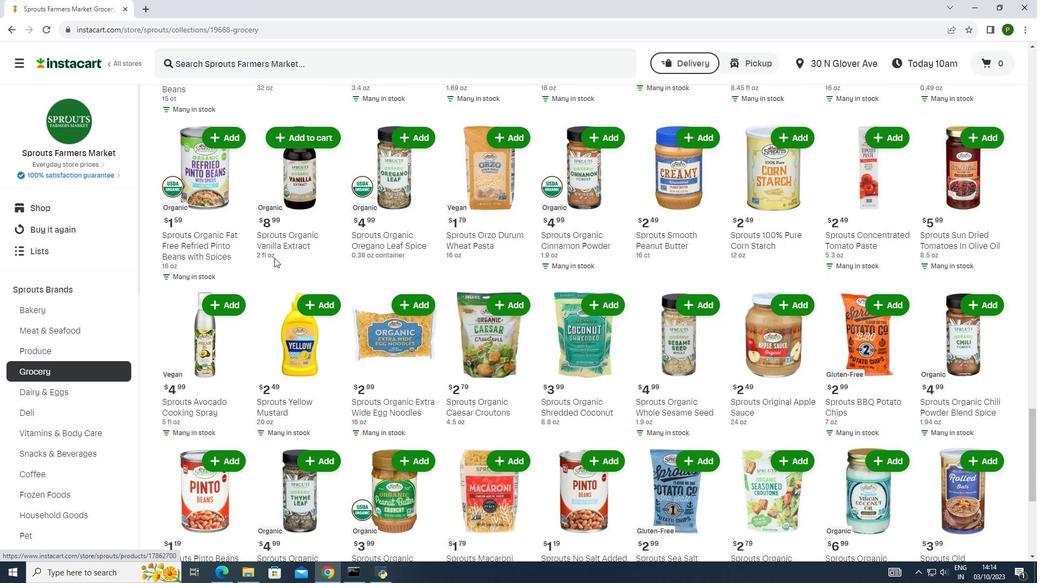 
Action: Mouse scrolled (274, 257) with delta (0, 0)
Screenshot: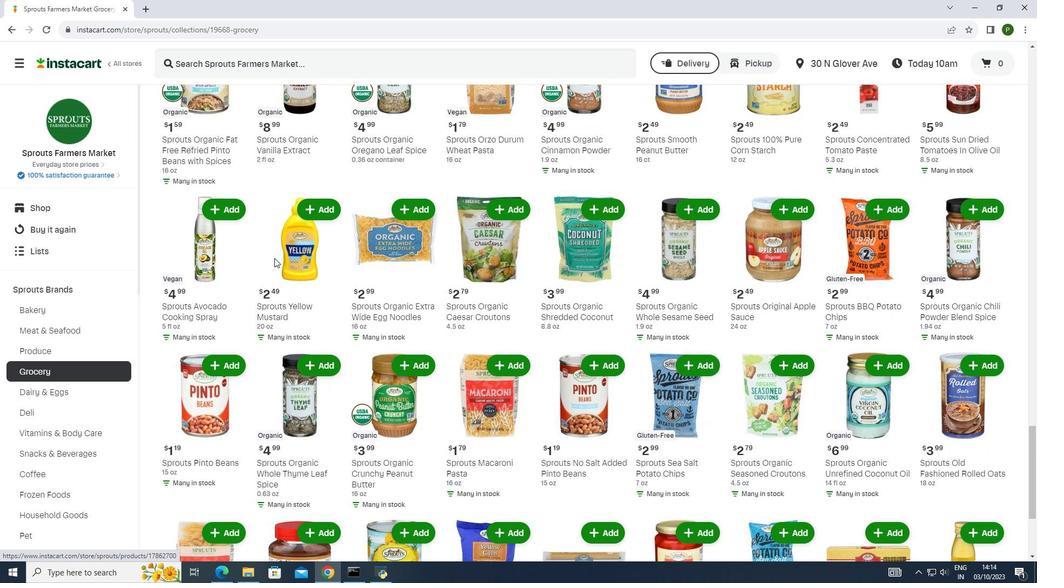 
Action: Mouse scrolled (274, 257) with delta (0, 0)
Screenshot: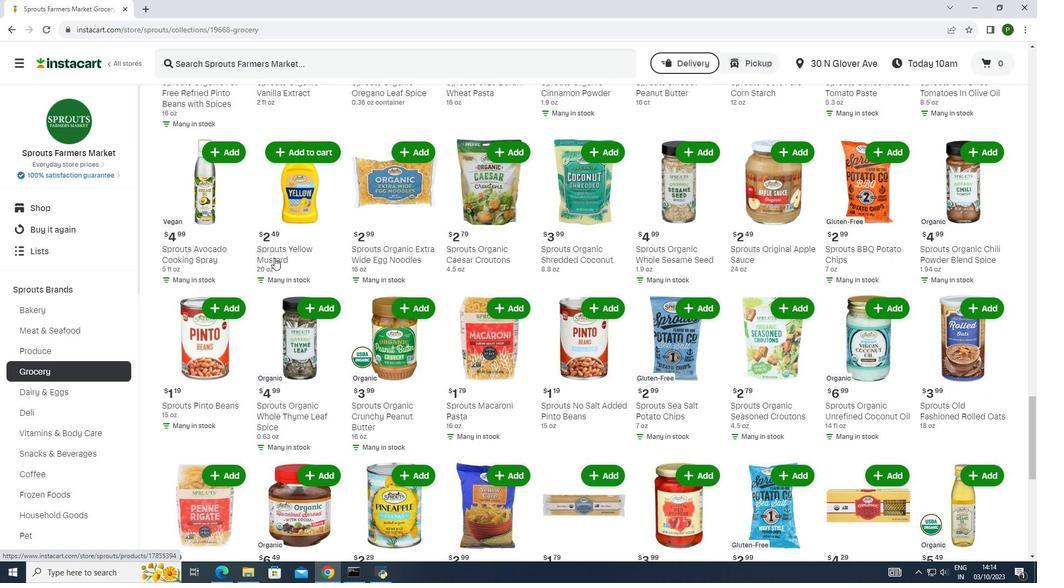 
Action: Mouse scrolled (274, 257) with delta (0, 0)
Screenshot: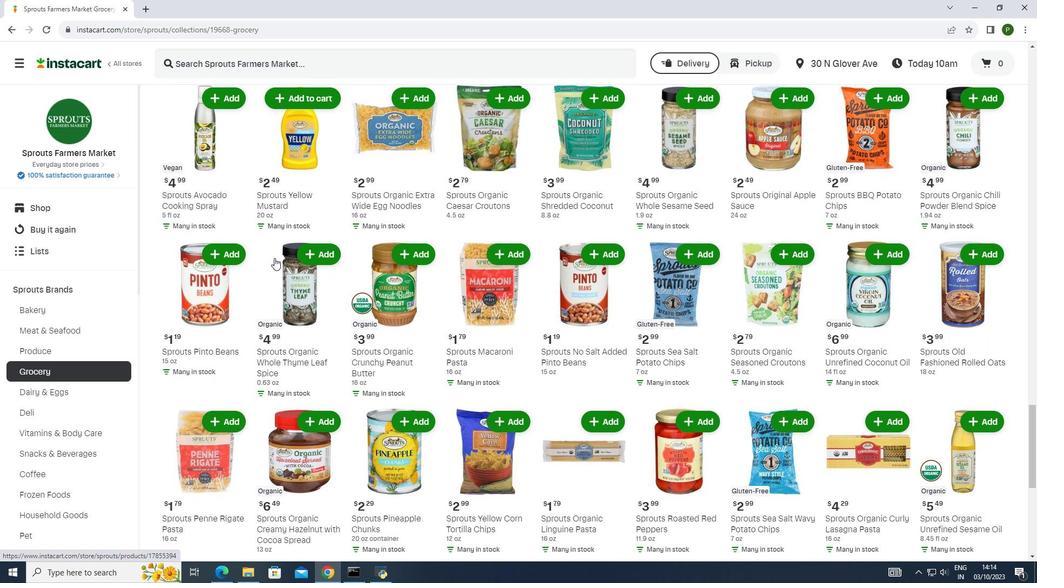 
Action: Mouse scrolled (274, 257) with delta (0, 0)
Screenshot: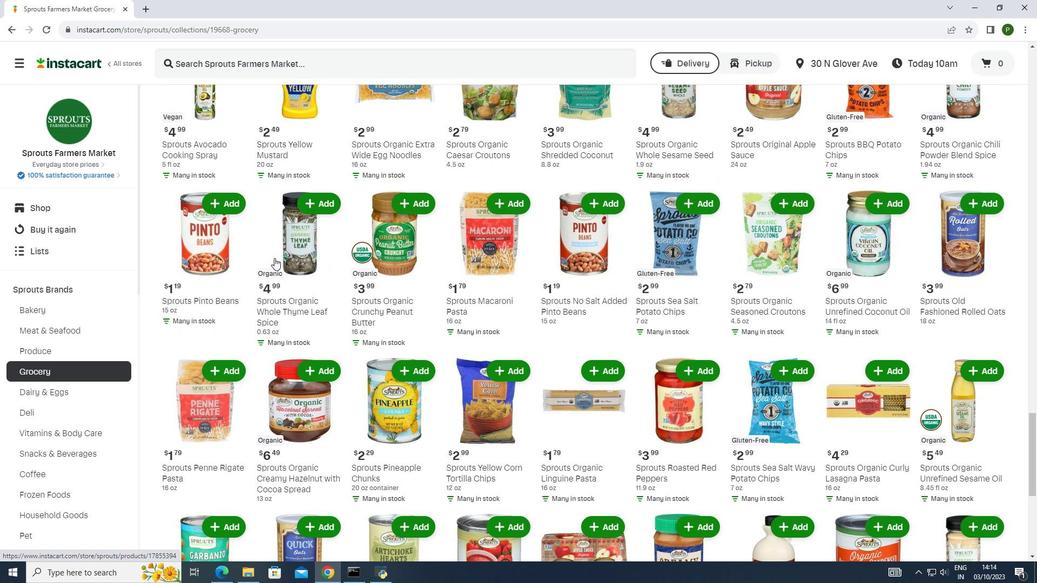 
Action: Mouse scrolled (274, 257) with delta (0, 0)
Screenshot: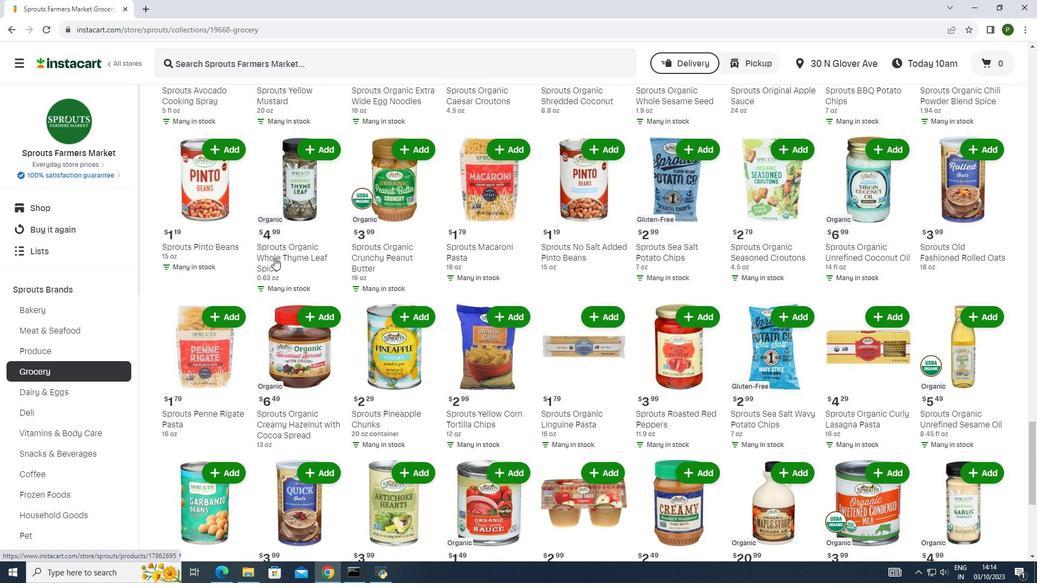 
Action: Mouse scrolled (274, 257) with delta (0, 0)
Screenshot: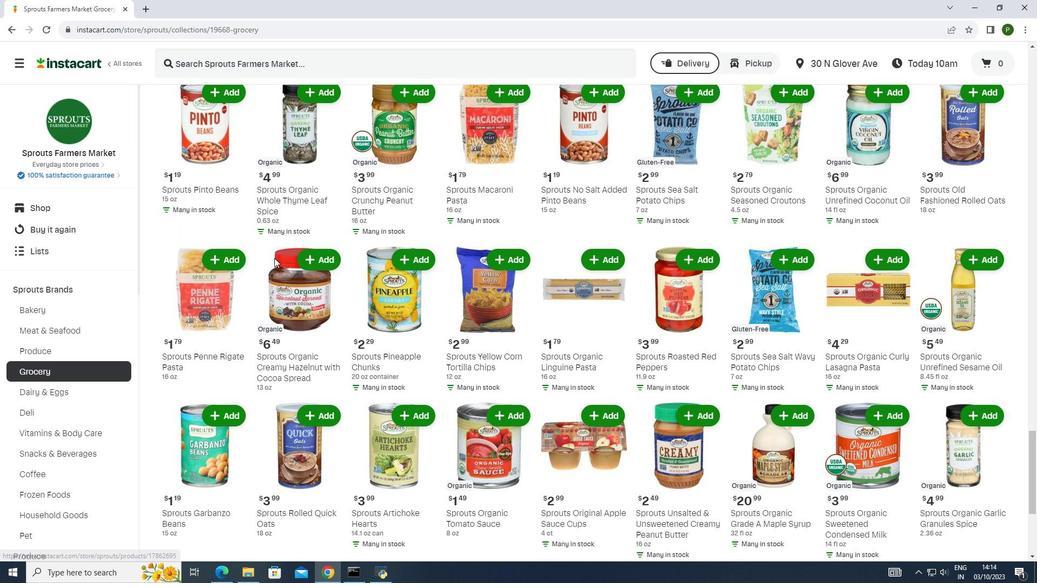 
Action: Mouse scrolled (274, 257) with delta (0, 0)
Screenshot: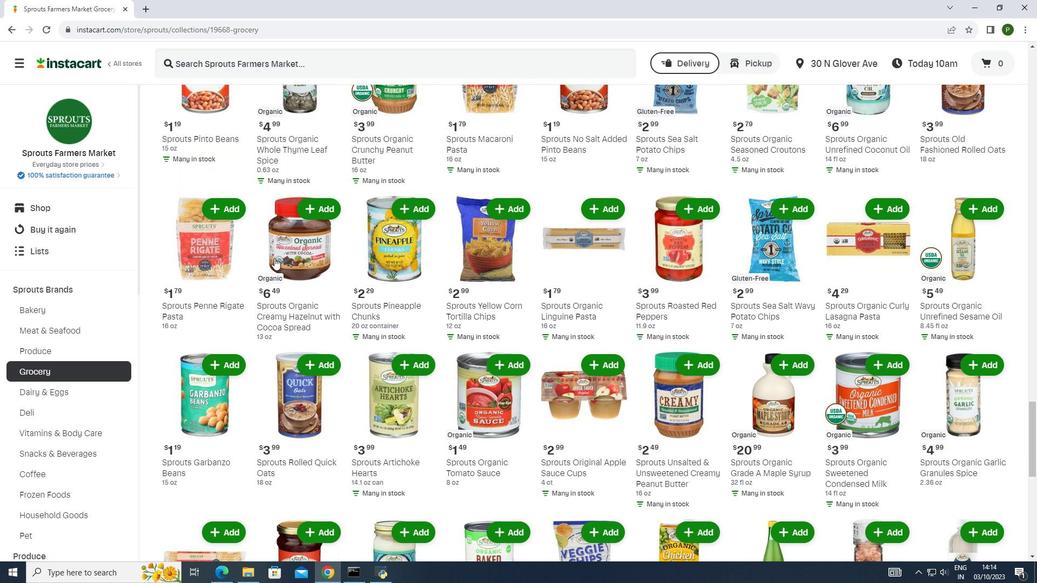 
Action: Mouse scrolled (274, 257) with delta (0, 0)
Screenshot: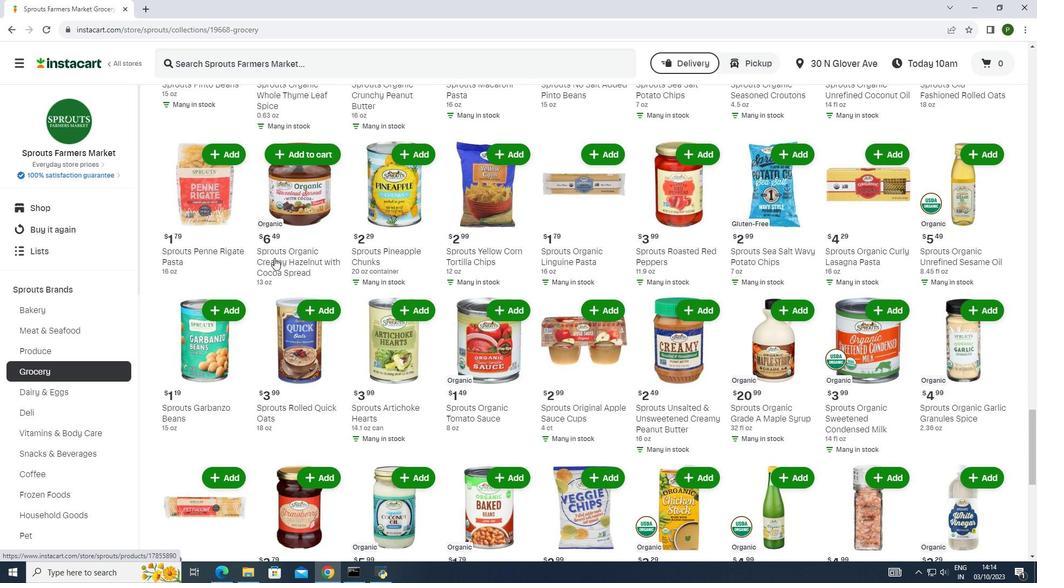 
Action: Mouse scrolled (274, 257) with delta (0, 0)
Screenshot: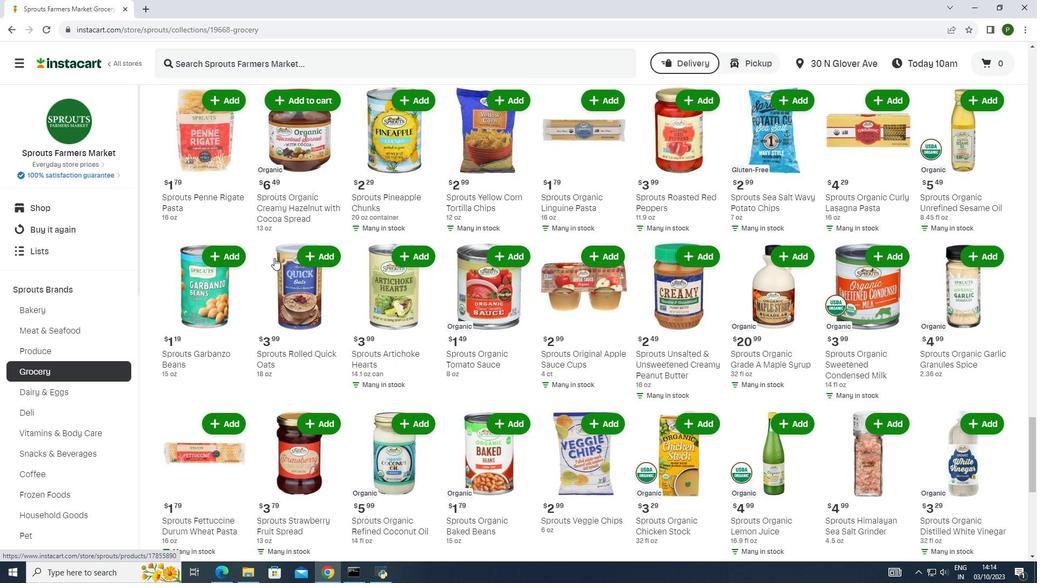
Action: Mouse scrolled (274, 257) with delta (0, 0)
Screenshot: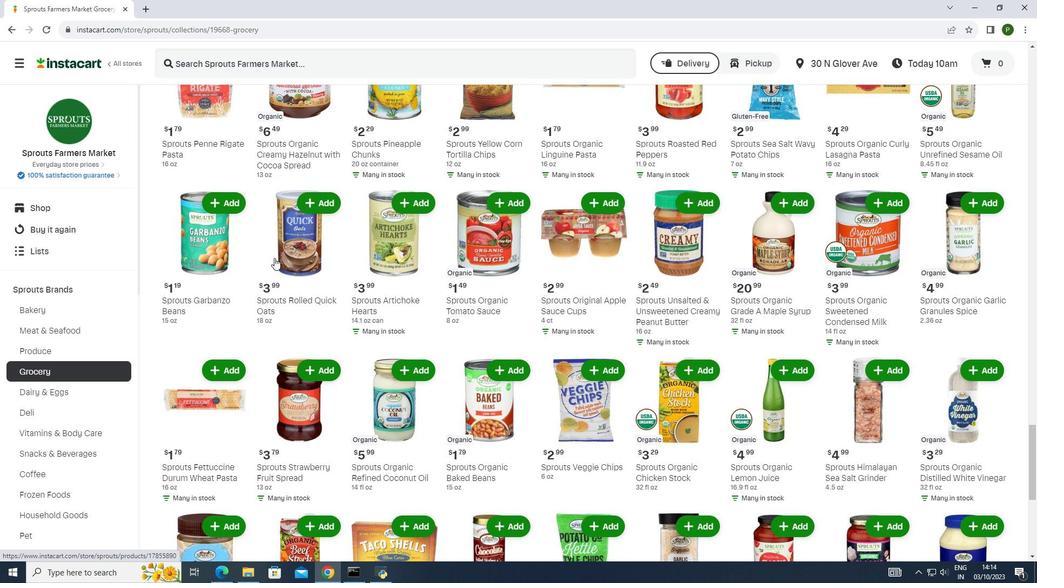 
Action: Mouse scrolled (274, 257) with delta (0, 0)
Screenshot: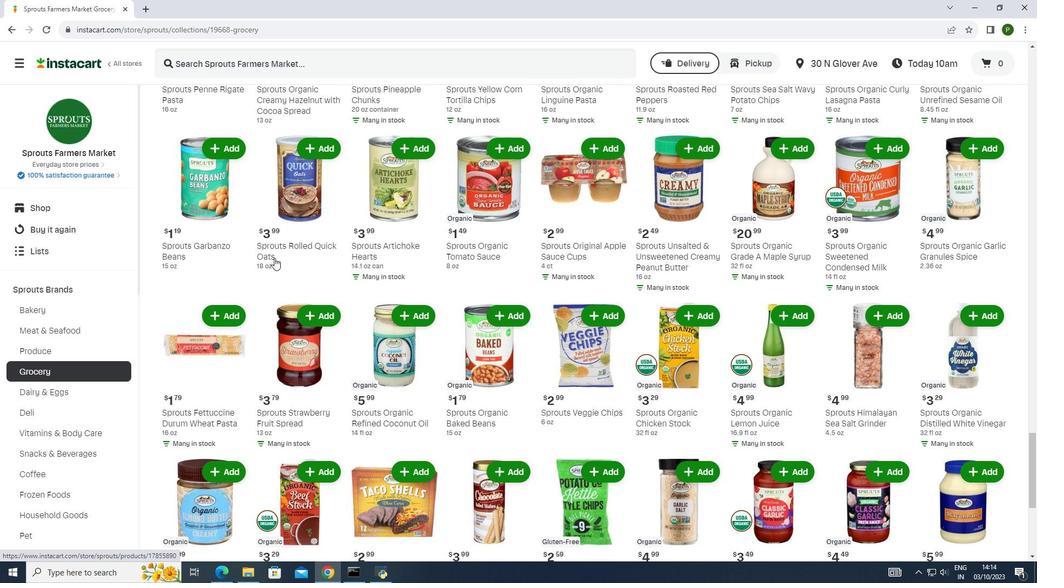 
Action: Mouse scrolled (274, 257) with delta (0, 0)
Screenshot: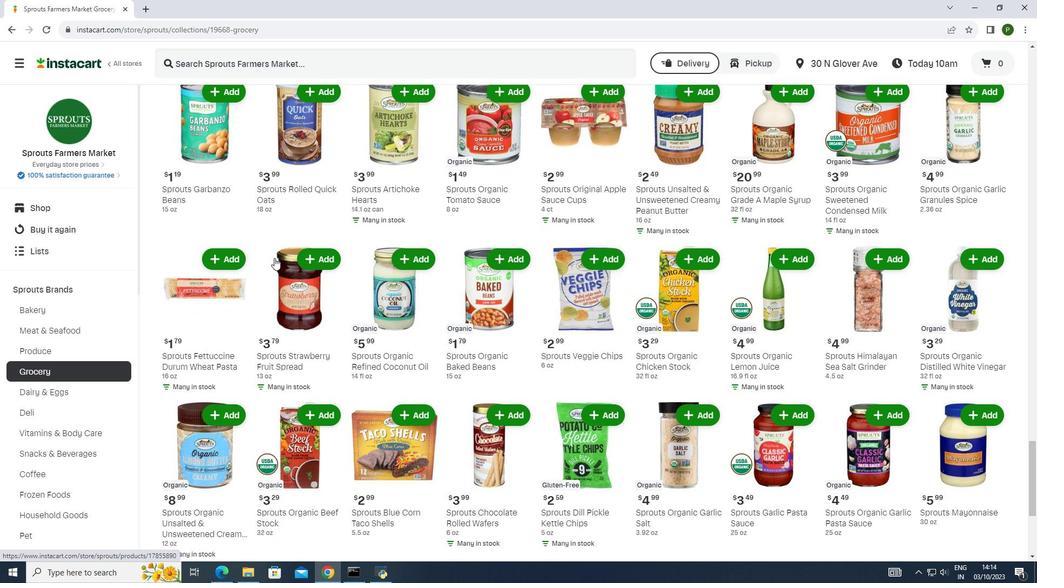 
Action: Mouse scrolled (274, 257) with delta (0, 0)
Screenshot: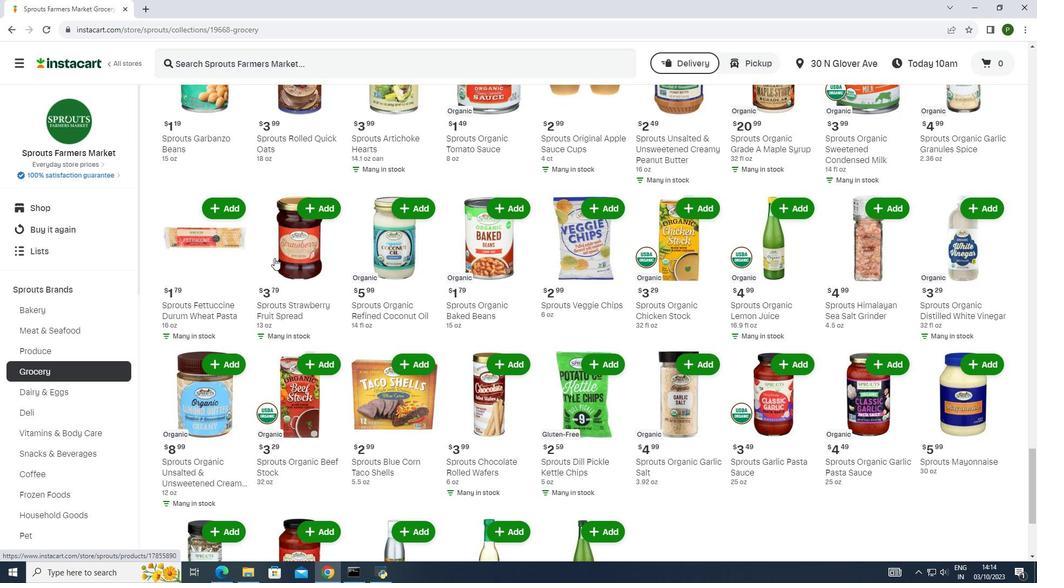 
Action: Mouse scrolled (274, 257) with delta (0, 0)
Screenshot: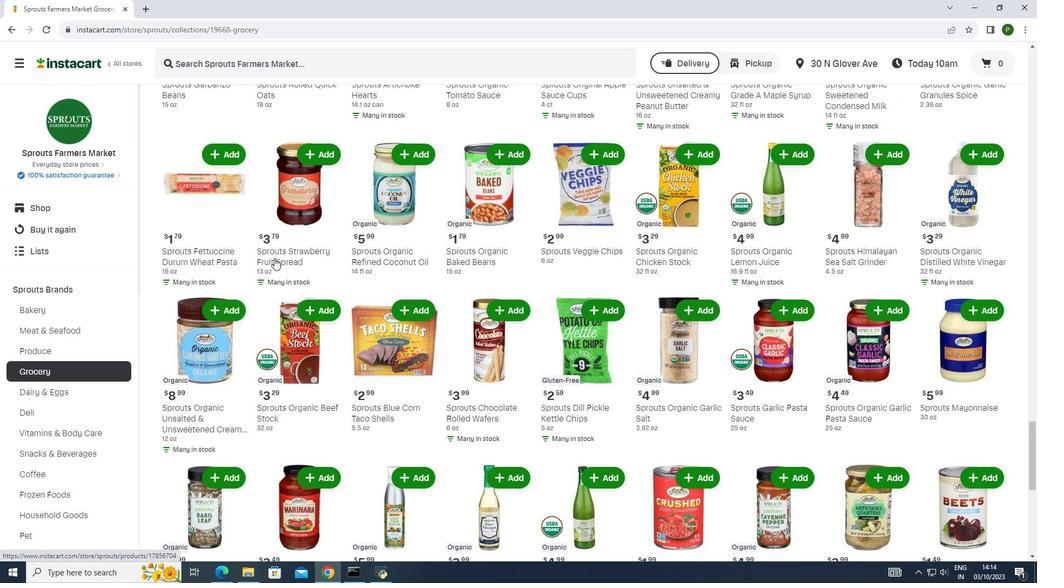 
Action: Mouse moved to (376, 253)
Screenshot: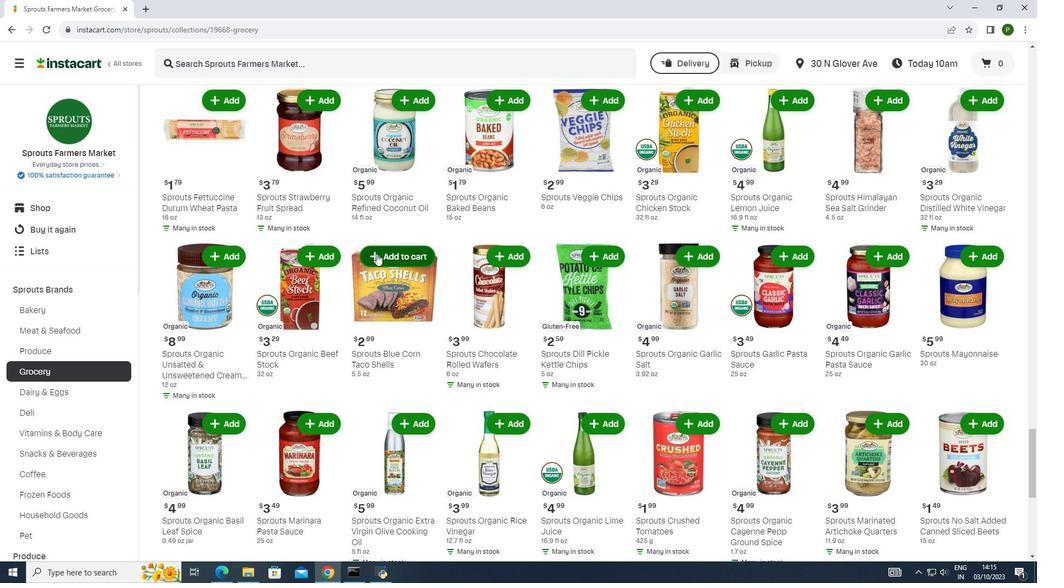 
Action: Mouse pressed left at (376, 253)
Screenshot: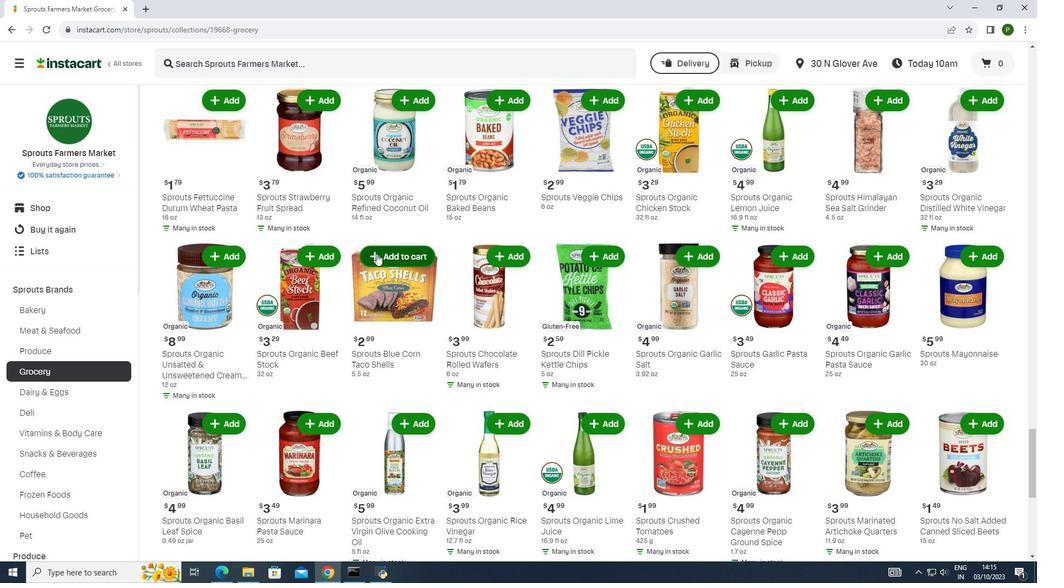 
